 Task: Forward email with the signature Alicia Thompson with the subject Urgent matter from softage.1@softage.net to softage.7@softage.net with the message Can you provide an update on the status of the employee training program?, select first sentence, change the font of the message to Garamond and change the font typography to bold Send the email
Action: Mouse moved to (952, 76)
Screenshot: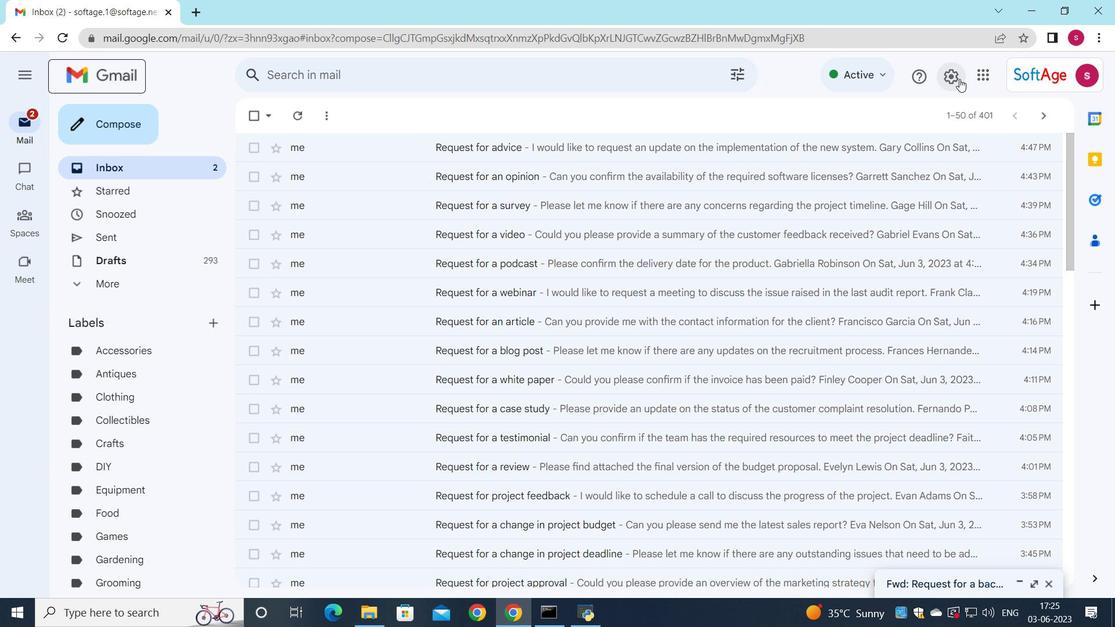 
Action: Mouse pressed left at (952, 76)
Screenshot: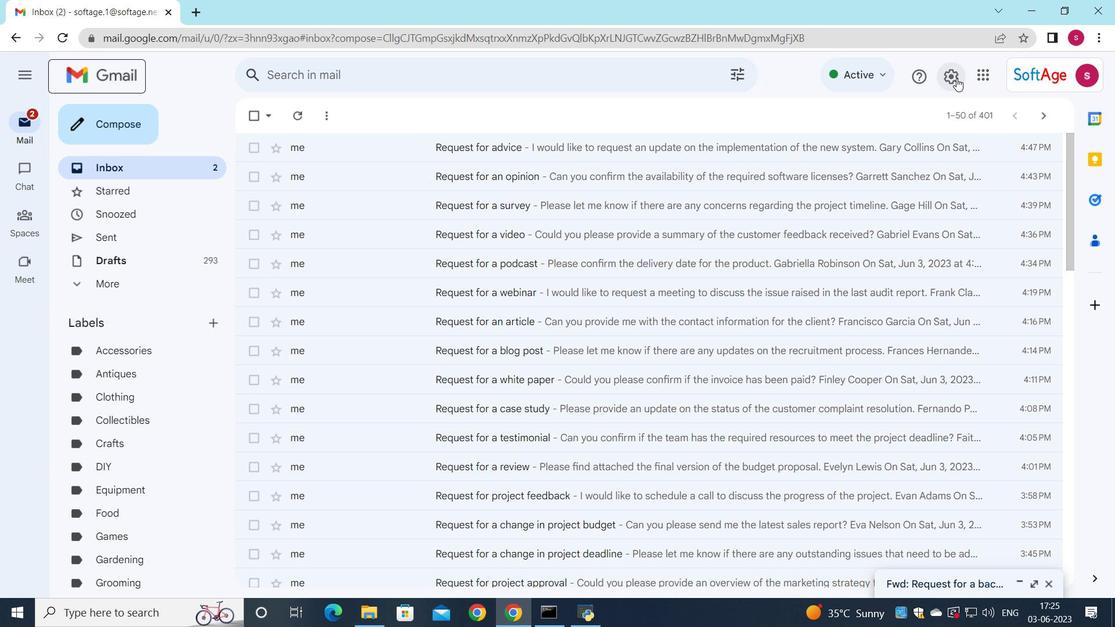 
Action: Mouse moved to (948, 155)
Screenshot: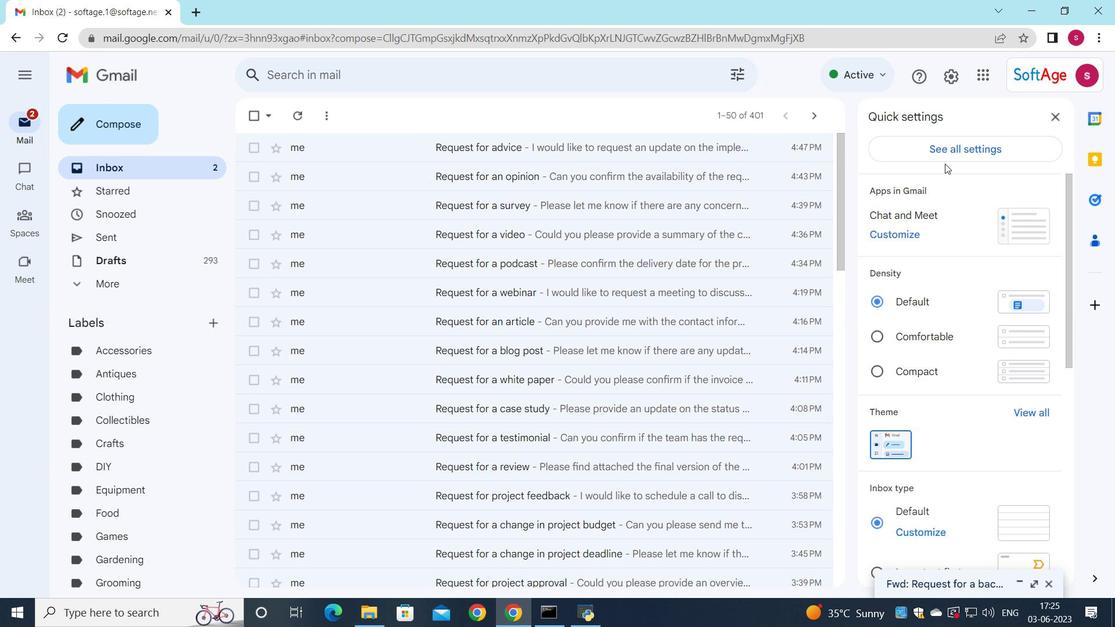 
Action: Mouse pressed left at (948, 155)
Screenshot: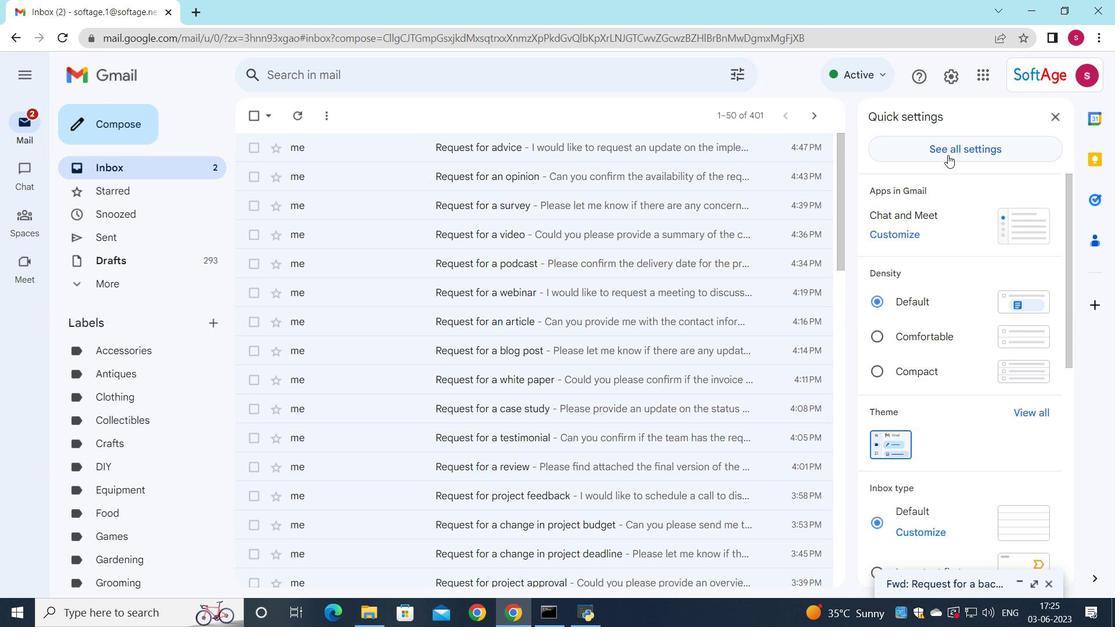 
Action: Mouse moved to (581, 254)
Screenshot: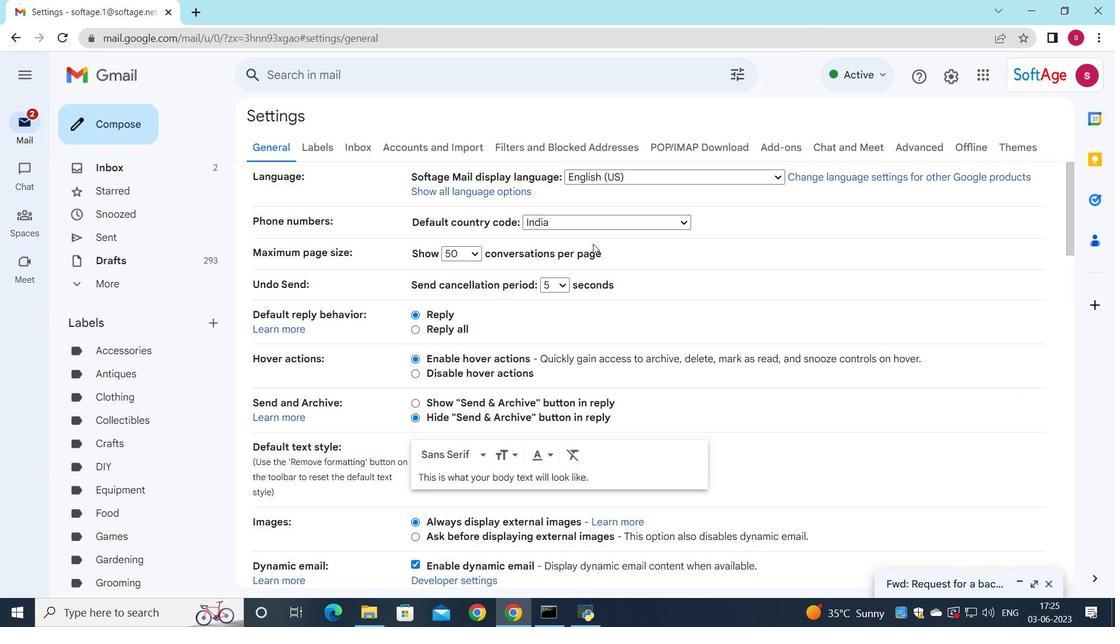 
Action: Mouse scrolled (581, 254) with delta (0, 0)
Screenshot: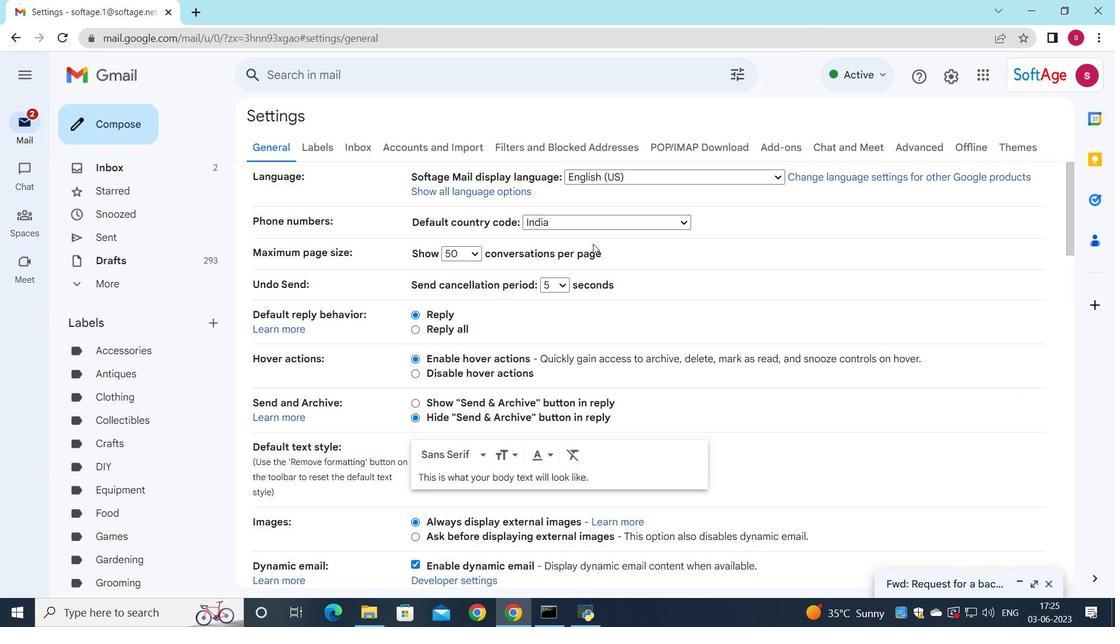 
Action: Mouse moved to (579, 255)
Screenshot: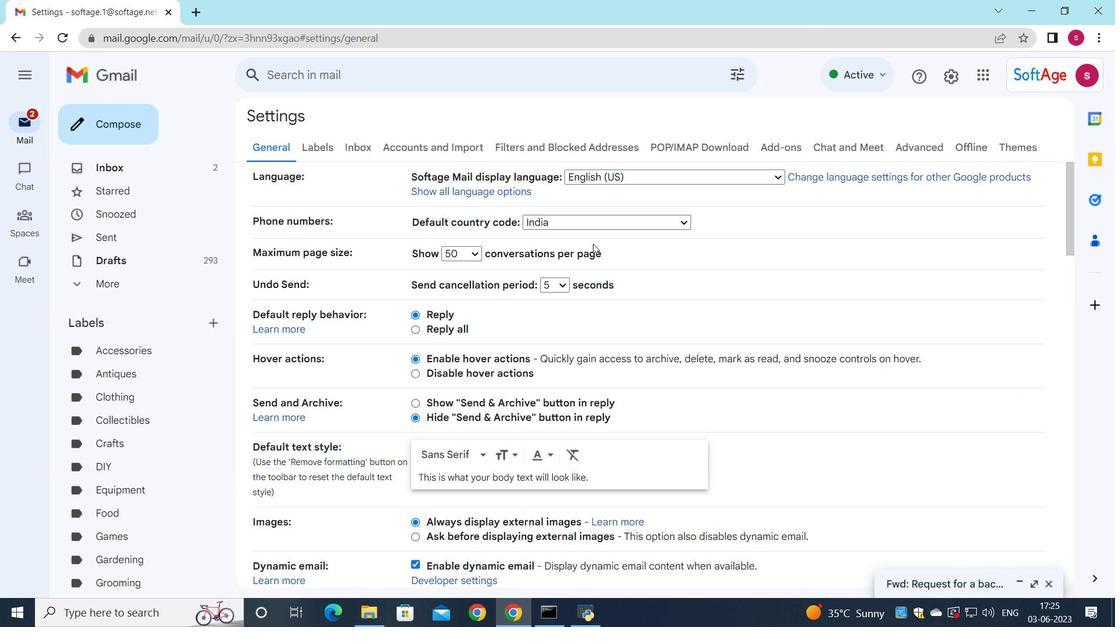 
Action: Mouse scrolled (579, 255) with delta (0, 0)
Screenshot: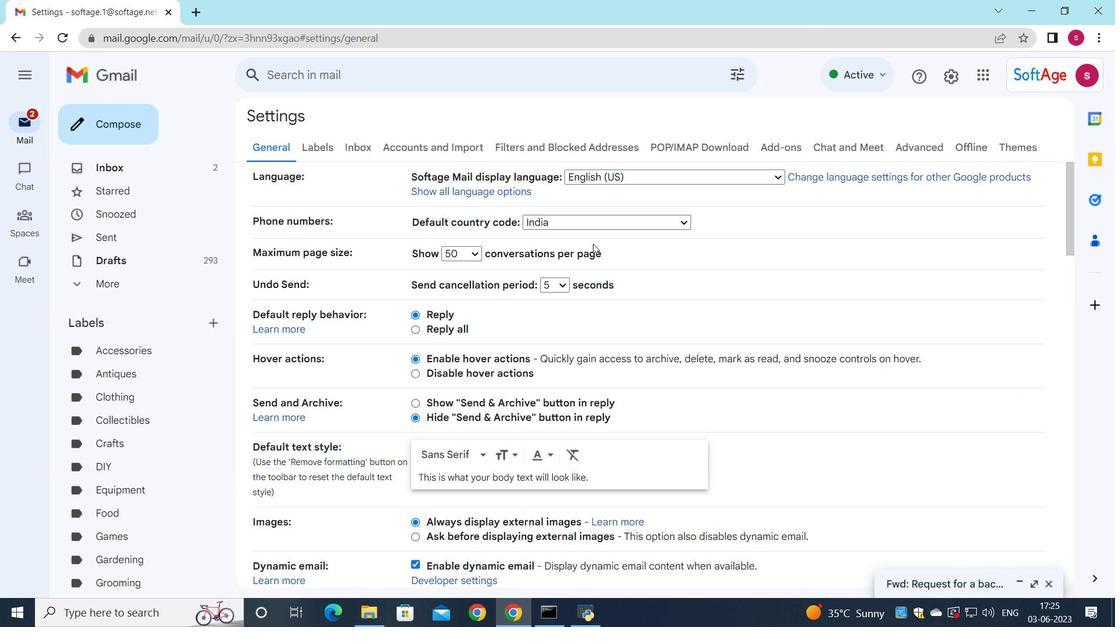 
Action: Mouse moved to (578, 256)
Screenshot: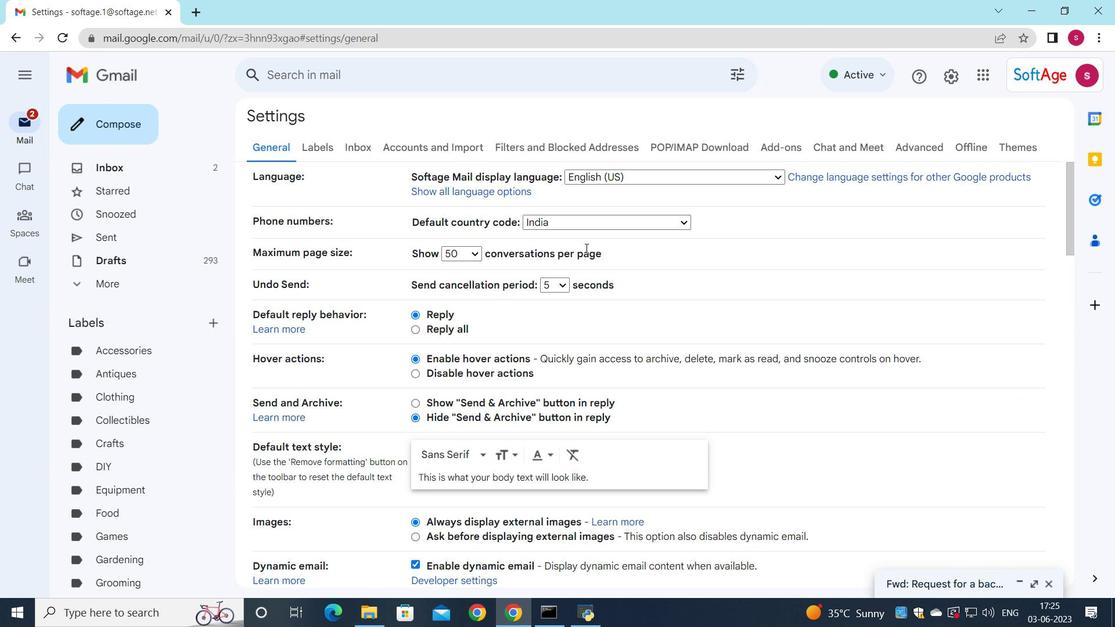 
Action: Mouse scrolled (578, 255) with delta (0, 0)
Screenshot: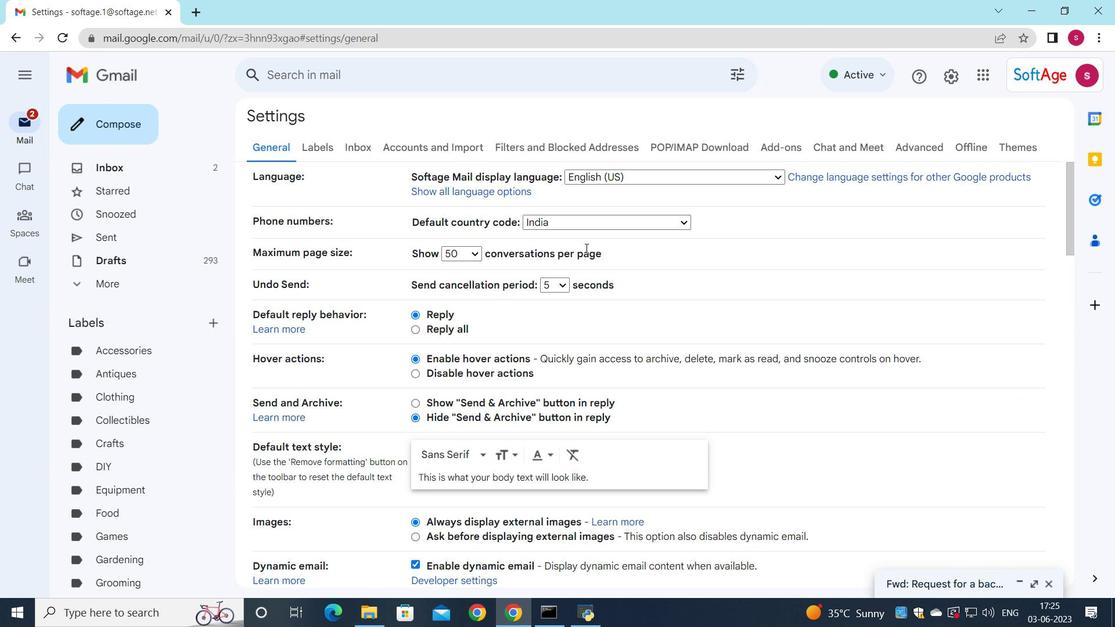 
Action: Mouse moved to (459, 238)
Screenshot: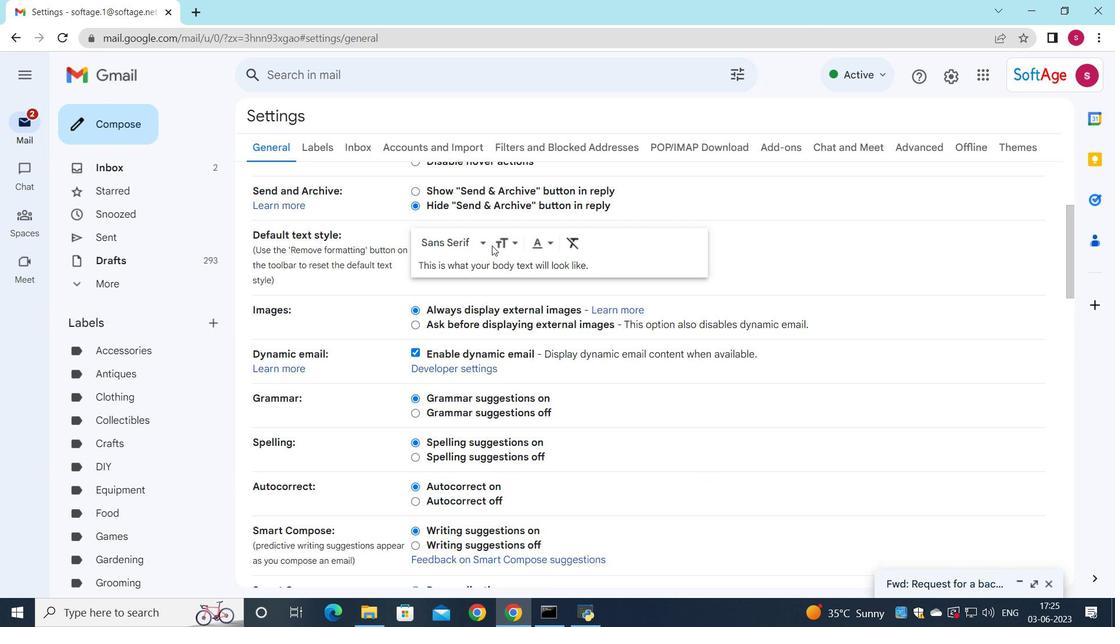 
Action: Mouse scrolled (459, 238) with delta (0, 0)
Screenshot: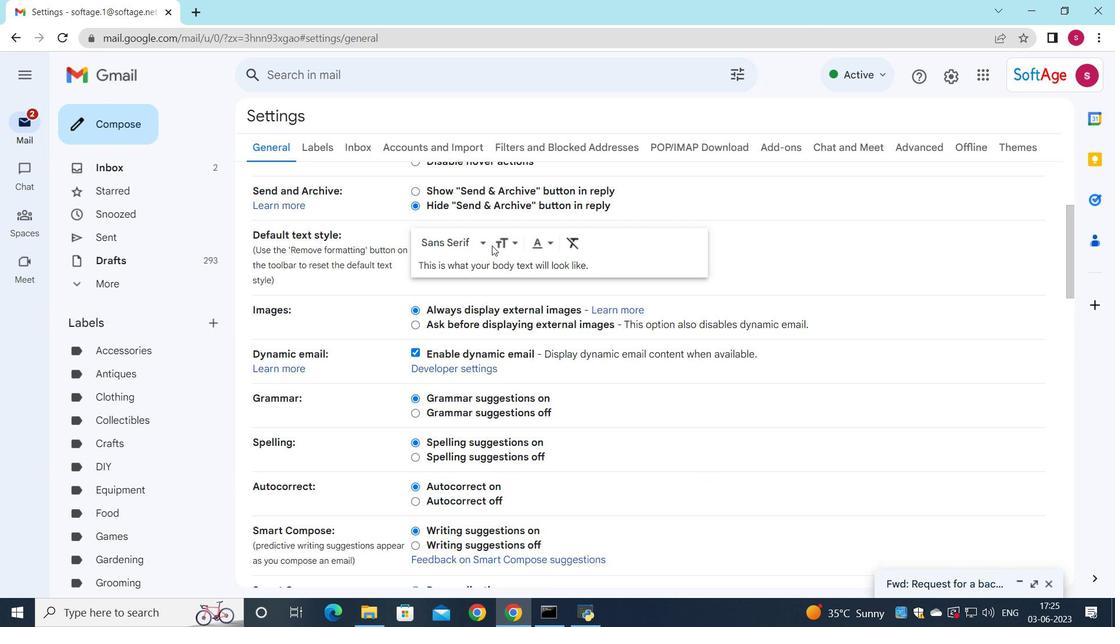 
Action: Mouse scrolled (459, 238) with delta (0, 0)
Screenshot: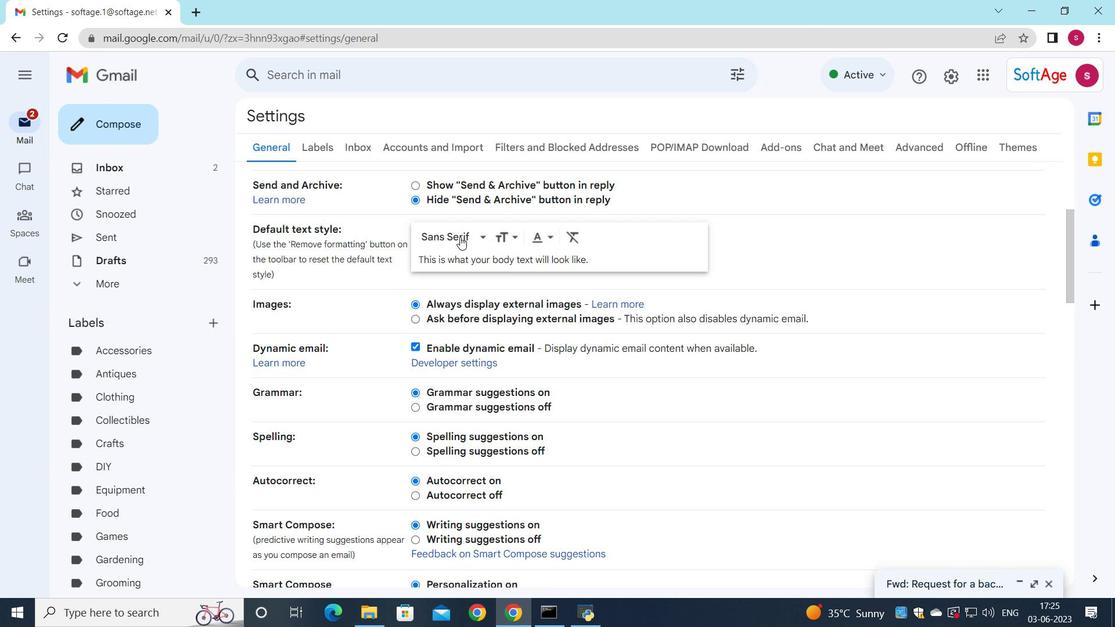 
Action: Mouse scrolled (459, 238) with delta (0, 0)
Screenshot: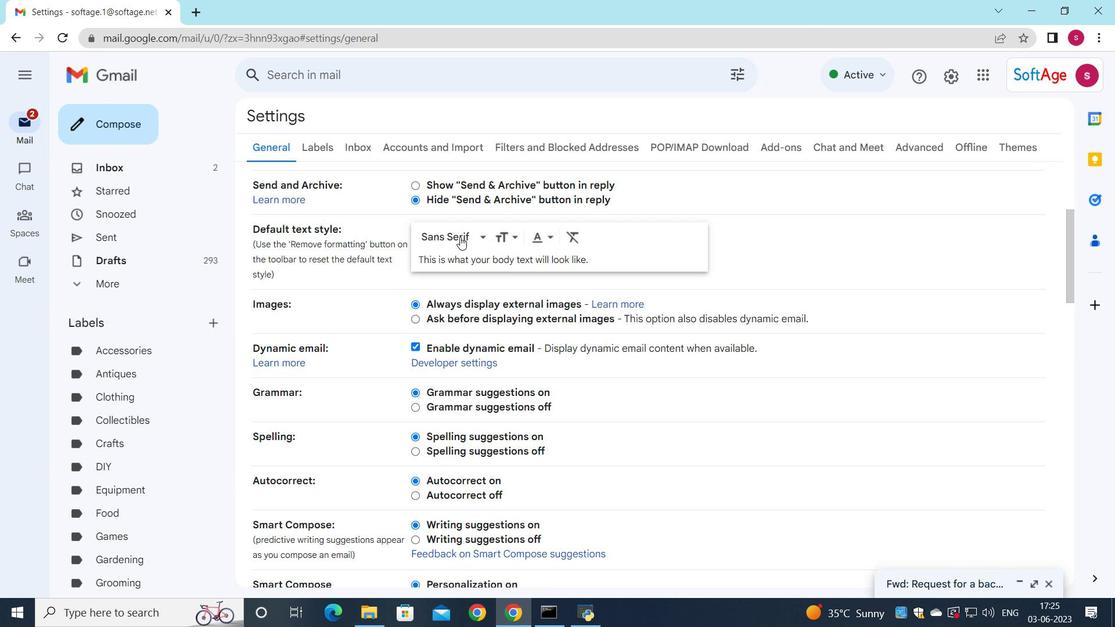 
Action: Mouse moved to (462, 242)
Screenshot: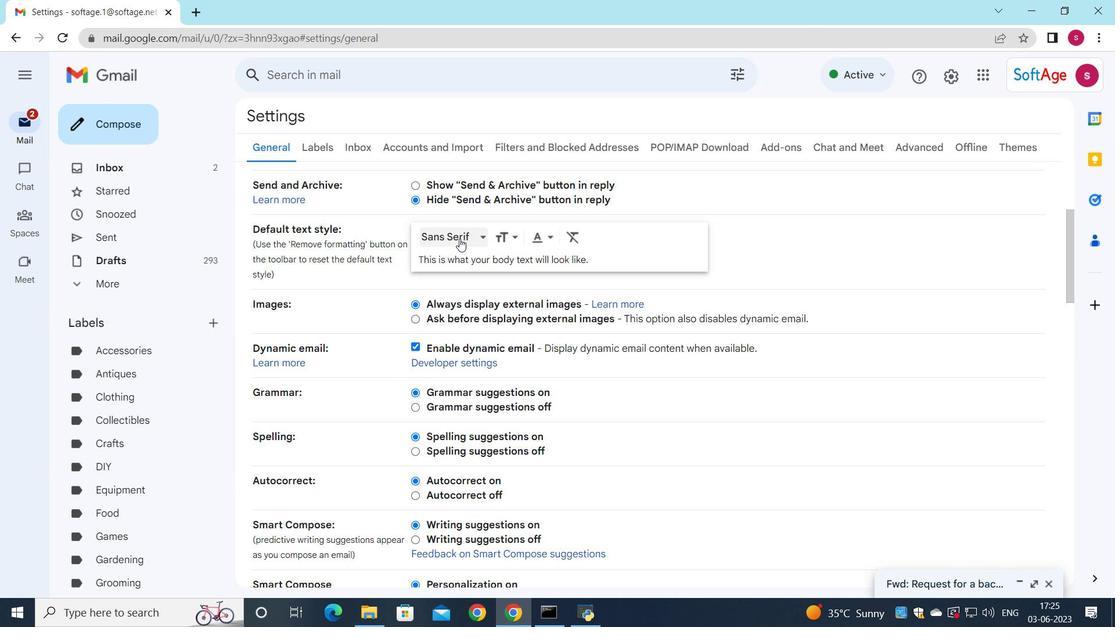 
Action: Mouse scrolled (462, 241) with delta (0, 0)
Screenshot: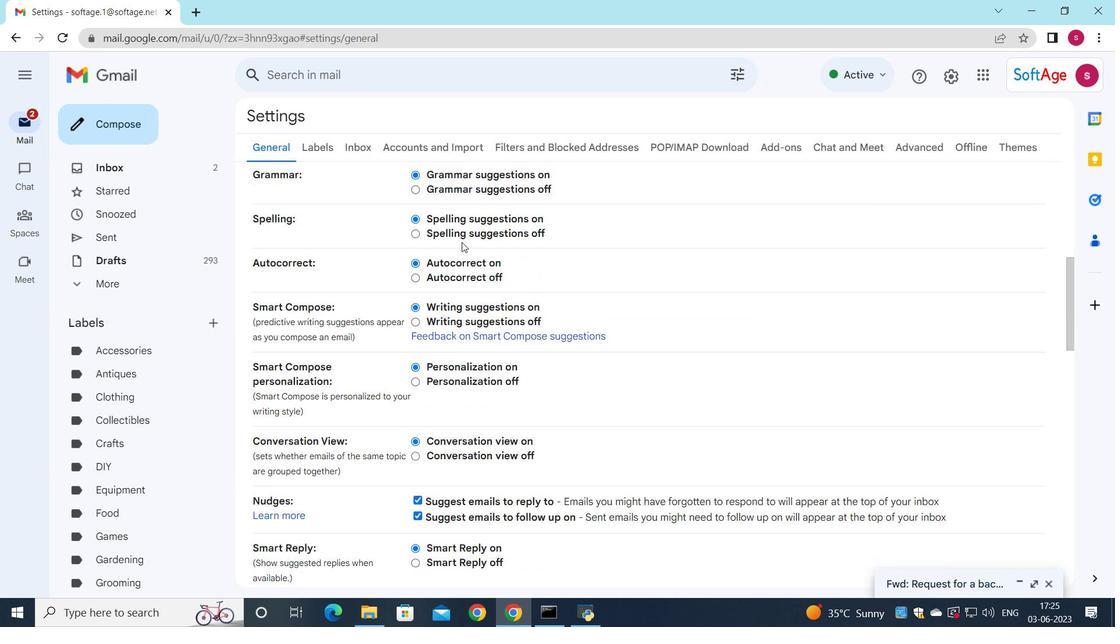 
Action: Mouse scrolled (462, 241) with delta (0, 0)
Screenshot: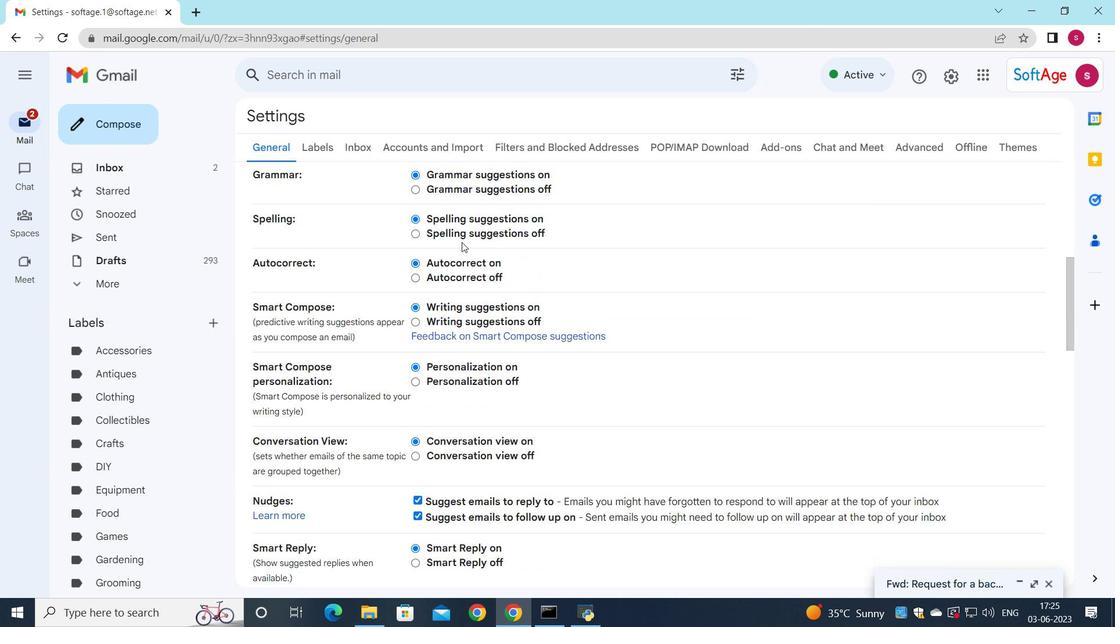 
Action: Mouse scrolled (462, 241) with delta (0, 0)
Screenshot: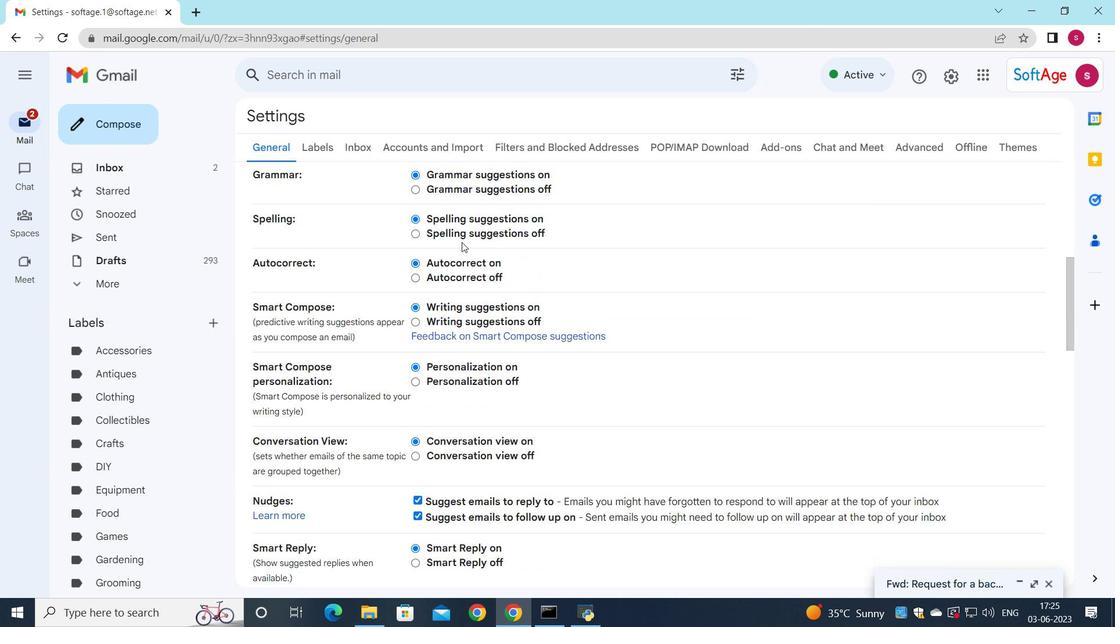 
Action: Mouse moved to (462, 242)
Screenshot: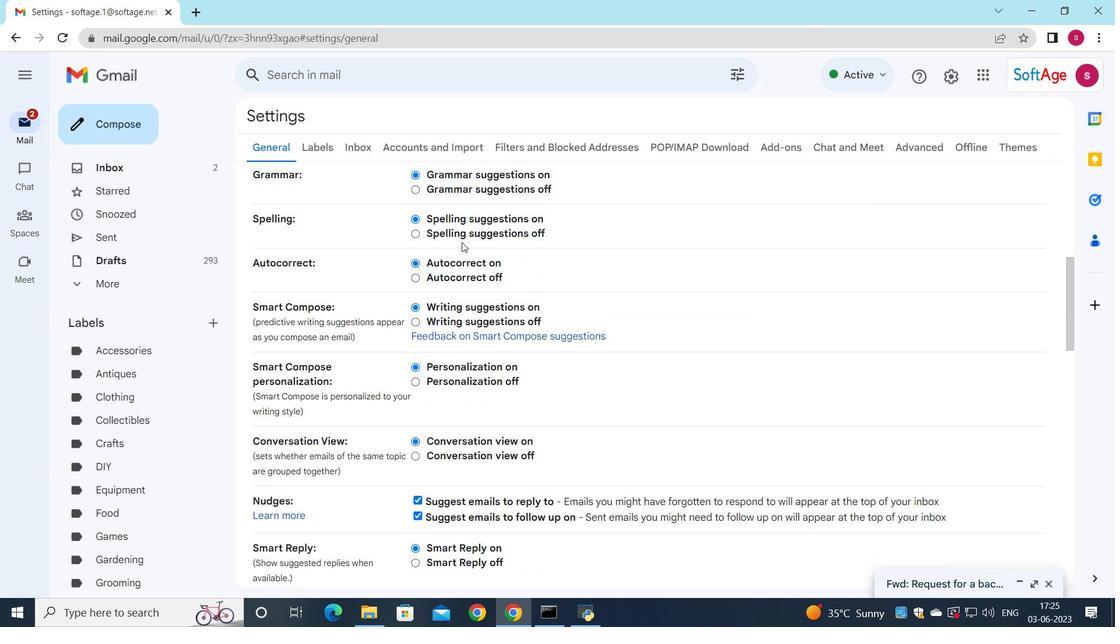 
Action: Mouse scrolled (462, 241) with delta (0, 0)
Screenshot: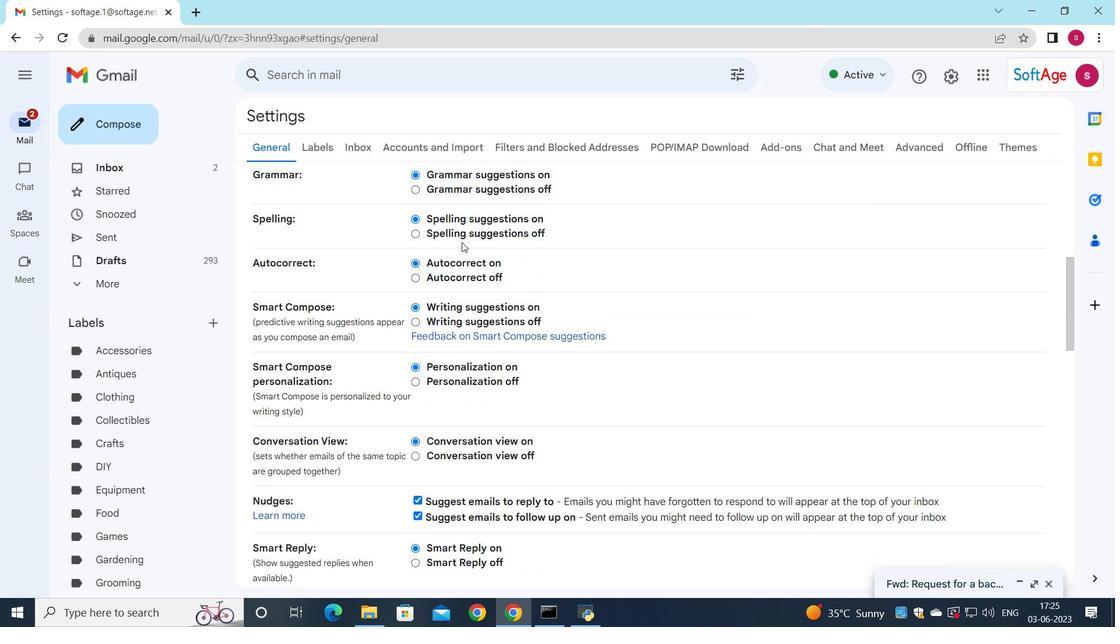 
Action: Mouse moved to (478, 259)
Screenshot: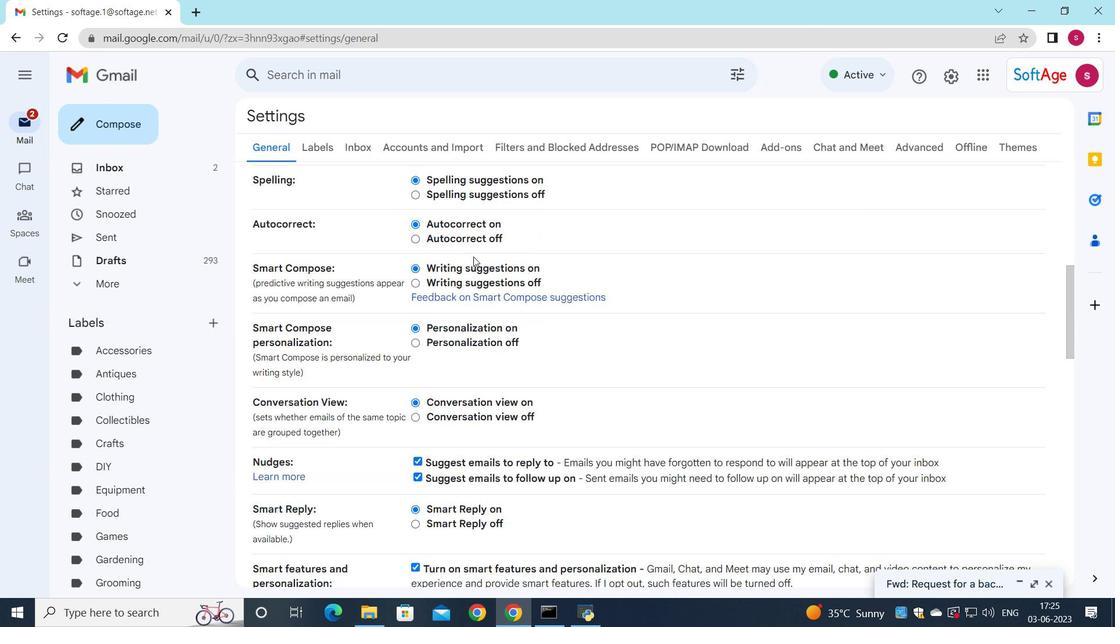 
Action: Mouse scrolled (478, 258) with delta (0, 0)
Screenshot: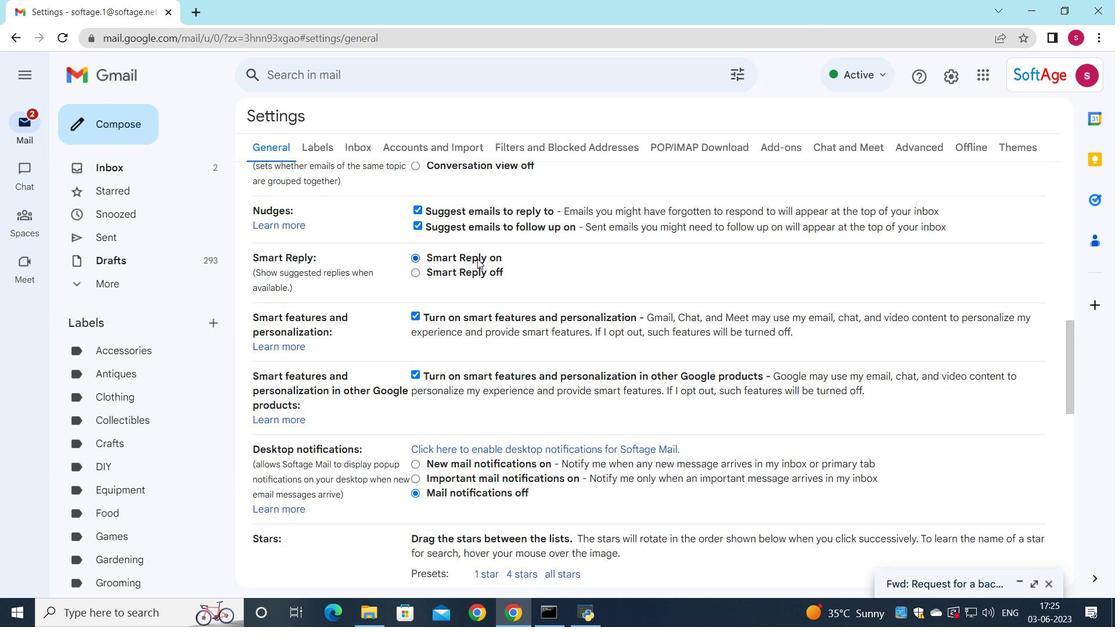 
Action: Mouse scrolled (478, 258) with delta (0, 0)
Screenshot: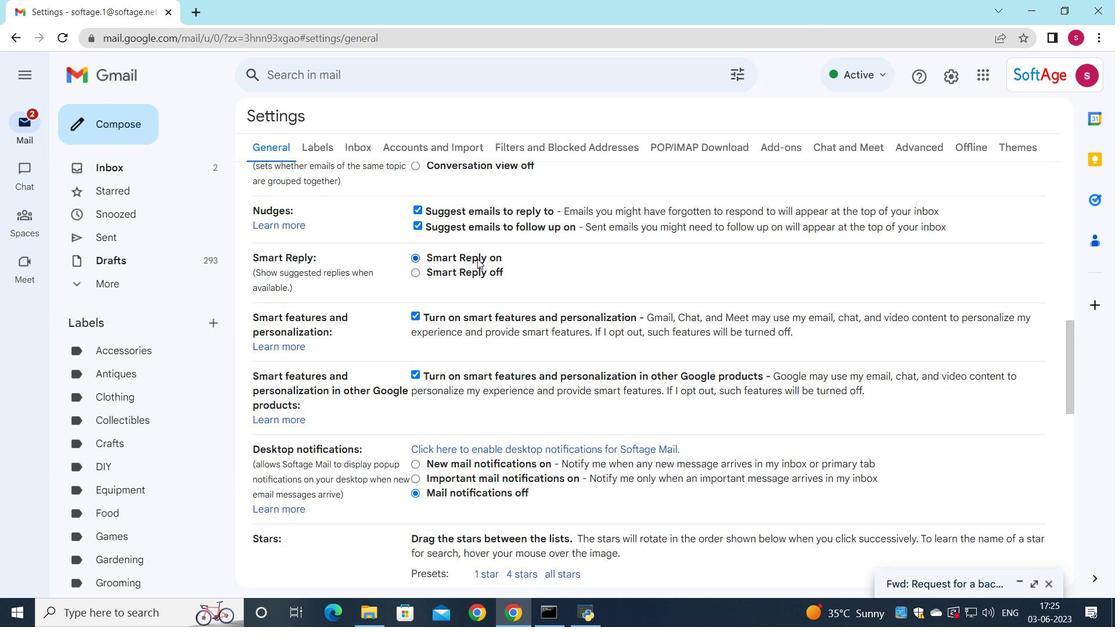 
Action: Mouse moved to (479, 259)
Screenshot: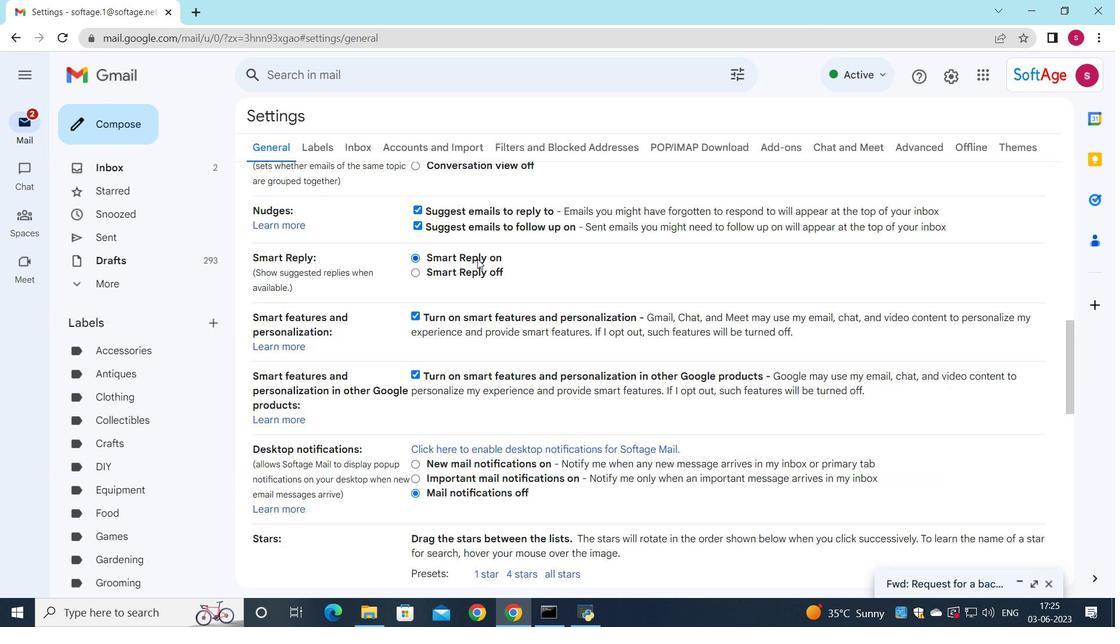 
Action: Mouse scrolled (479, 258) with delta (0, 0)
Screenshot: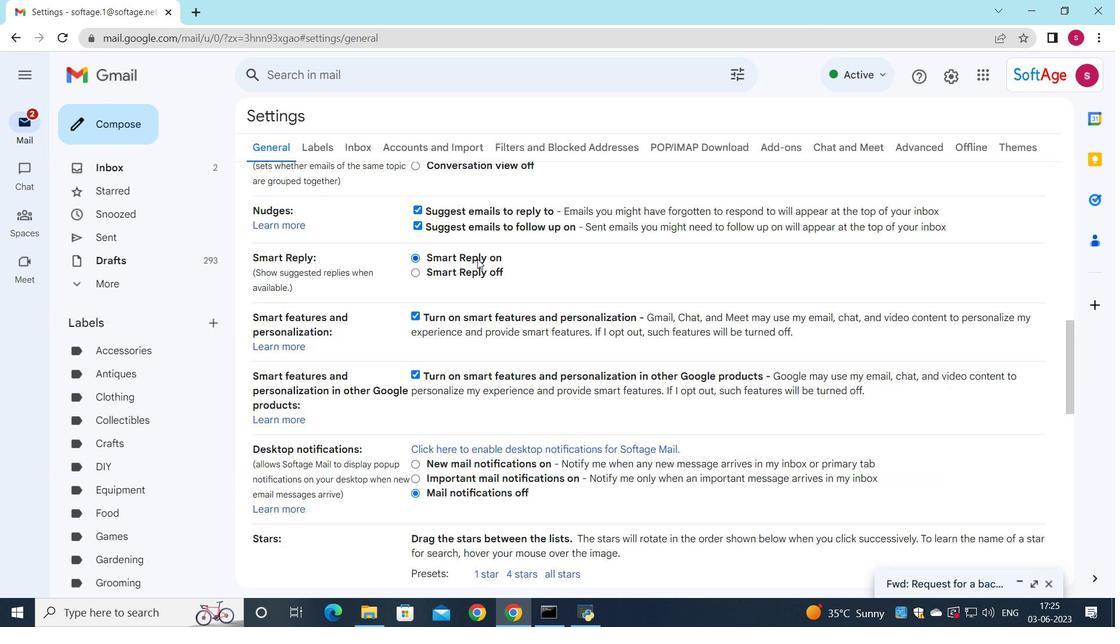 
Action: Mouse moved to (482, 261)
Screenshot: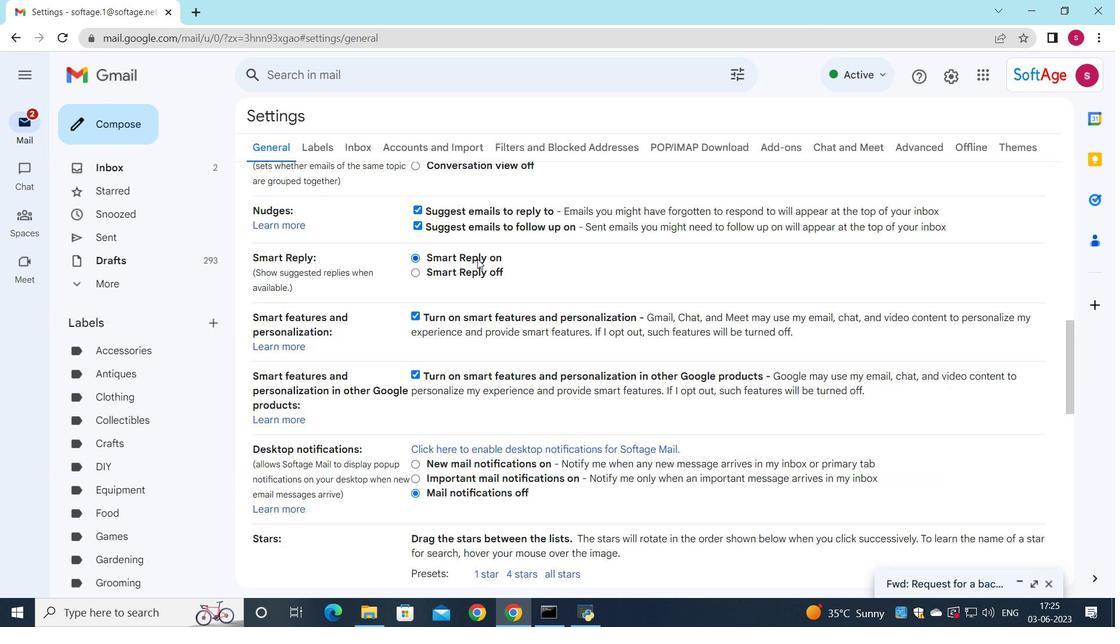 
Action: Mouse scrolled (482, 260) with delta (0, 0)
Screenshot: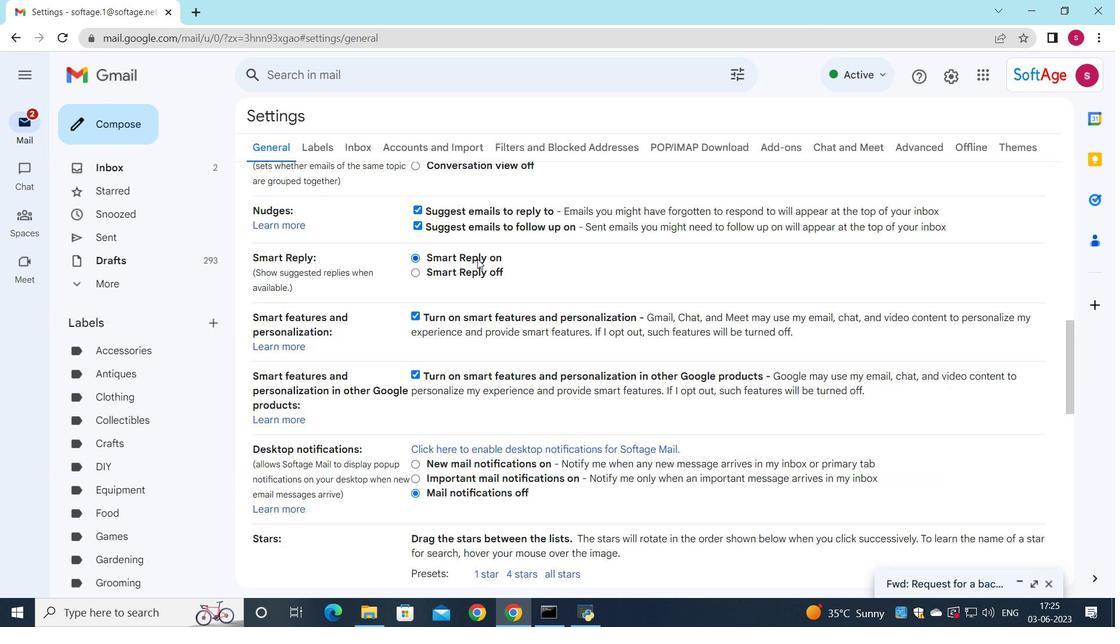 
Action: Mouse moved to (484, 262)
Screenshot: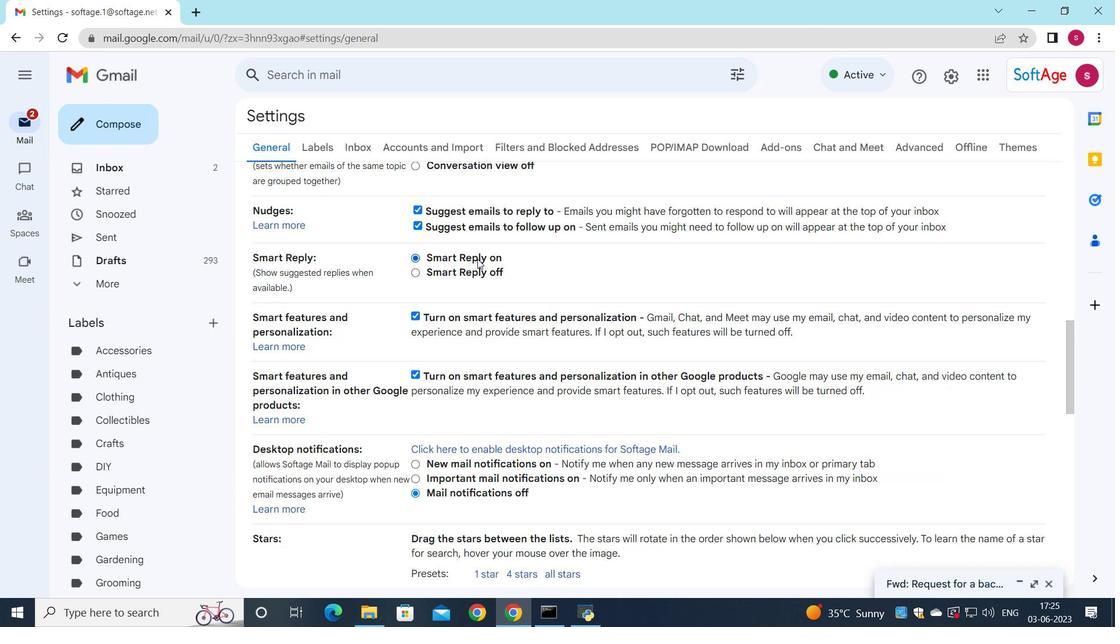 
Action: Mouse scrolled (484, 262) with delta (0, 0)
Screenshot: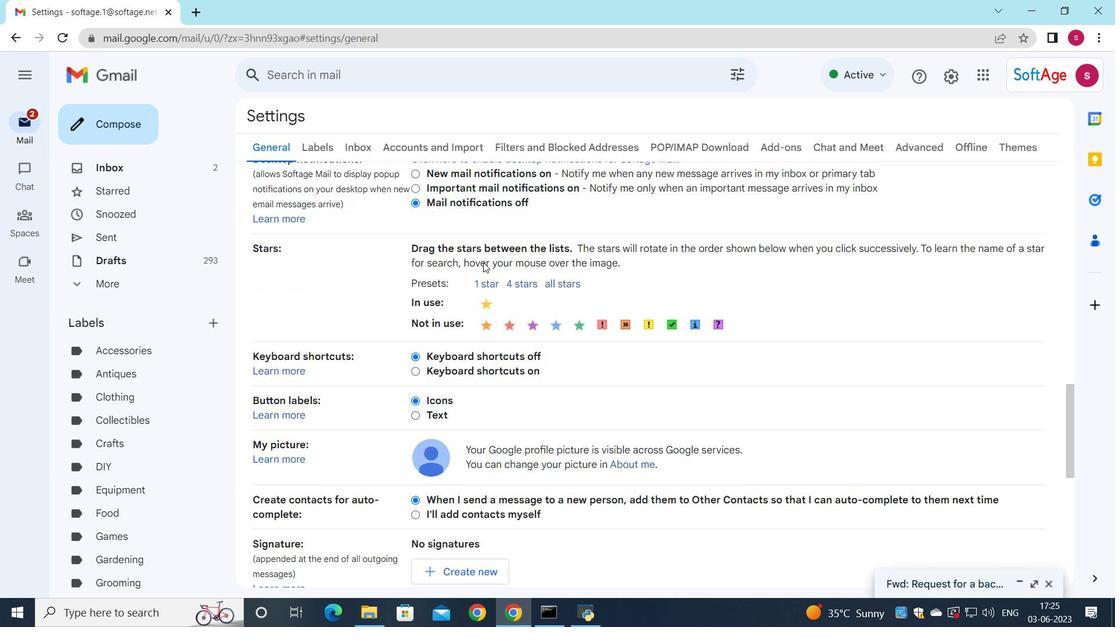 
Action: Mouse scrolled (484, 262) with delta (0, 0)
Screenshot: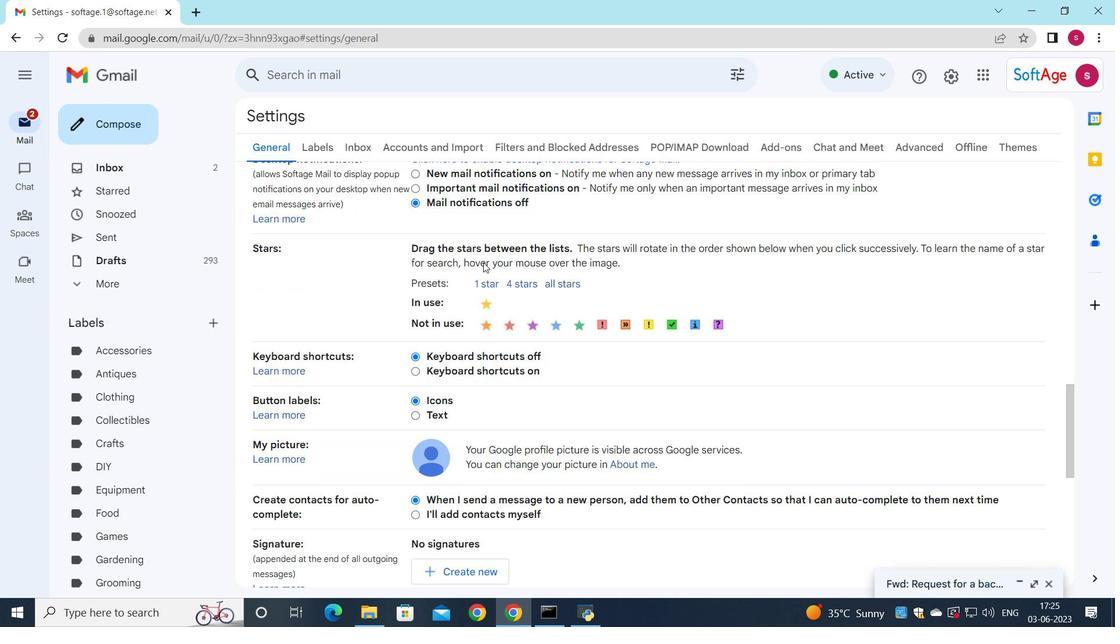 
Action: Mouse scrolled (484, 262) with delta (0, 0)
Screenshot: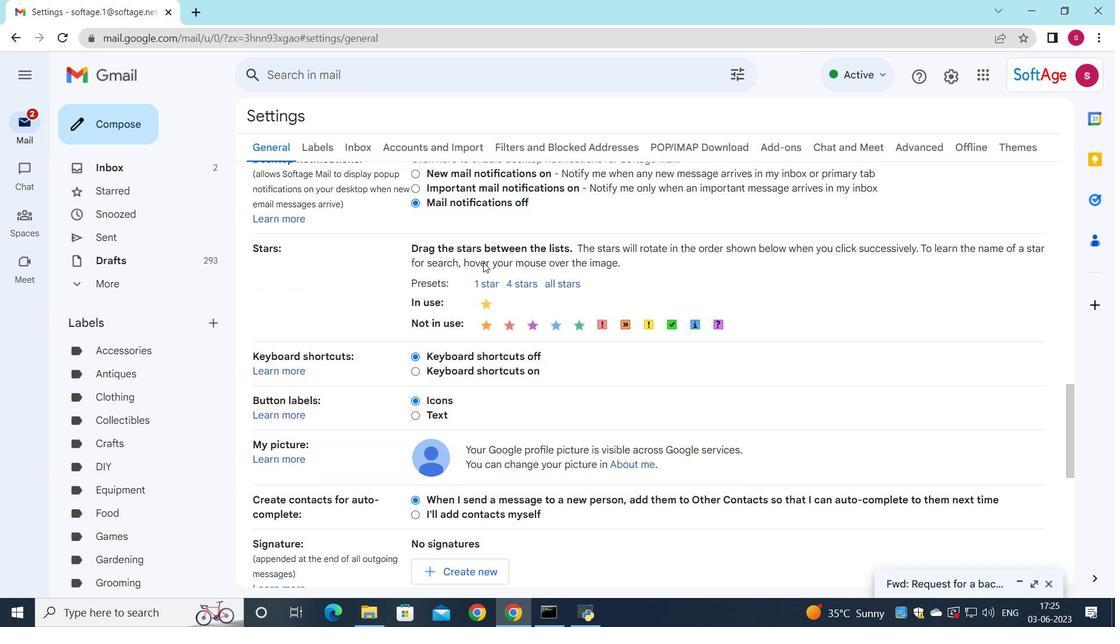 
Action: Mouse moved to (471, 347)
Screenshot: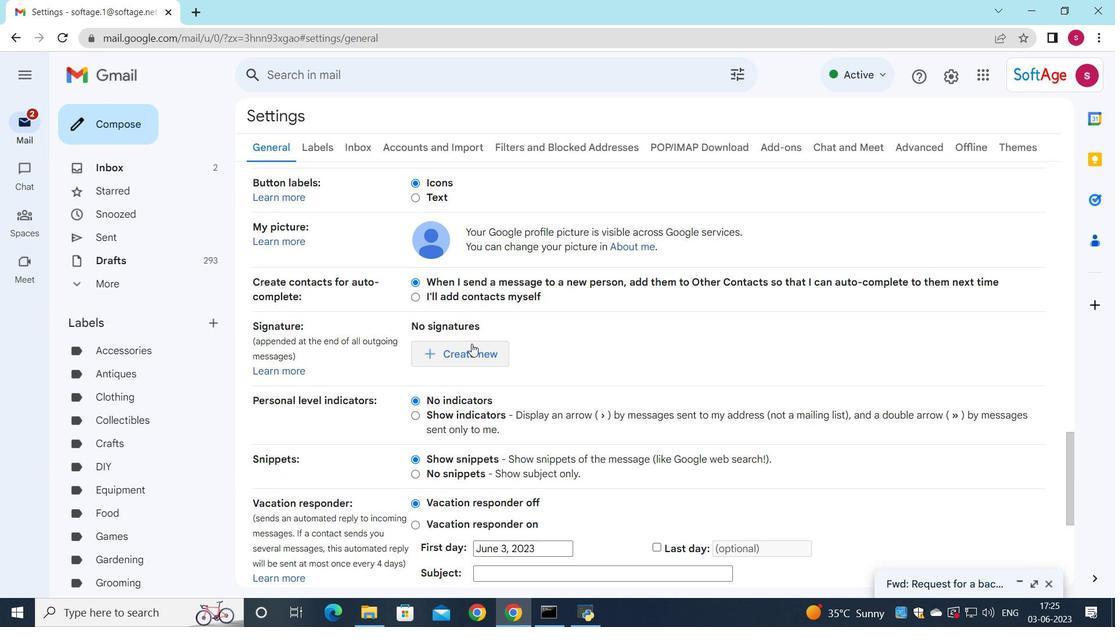 
Action: Mouse pressed left at (471, 347)
Screenshot: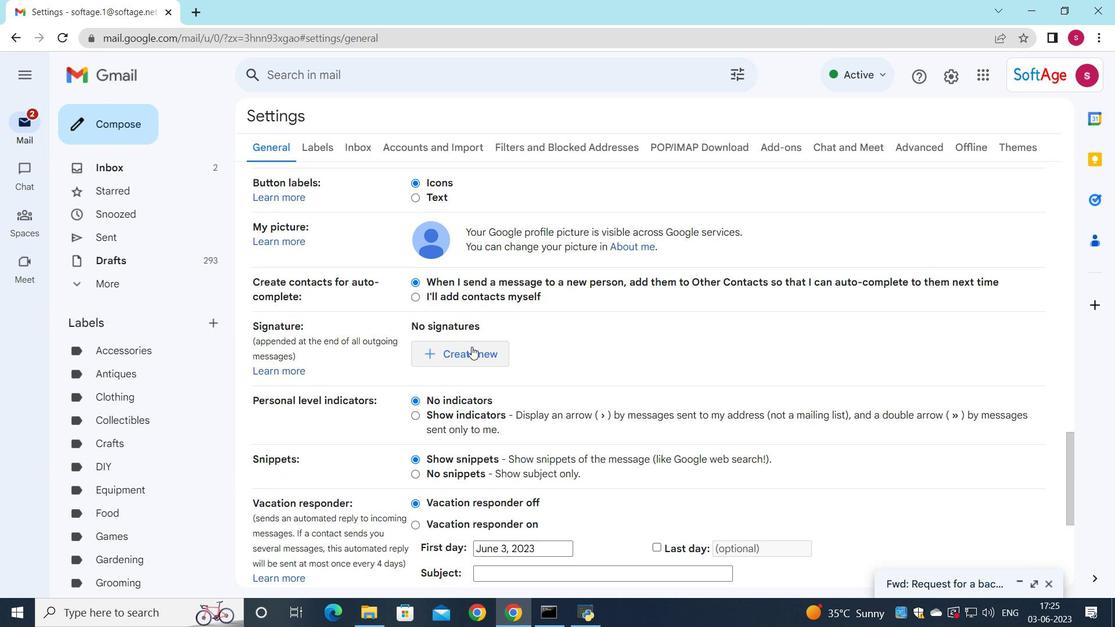 
Action: Mouse moved to (573, 295)
Screenshot: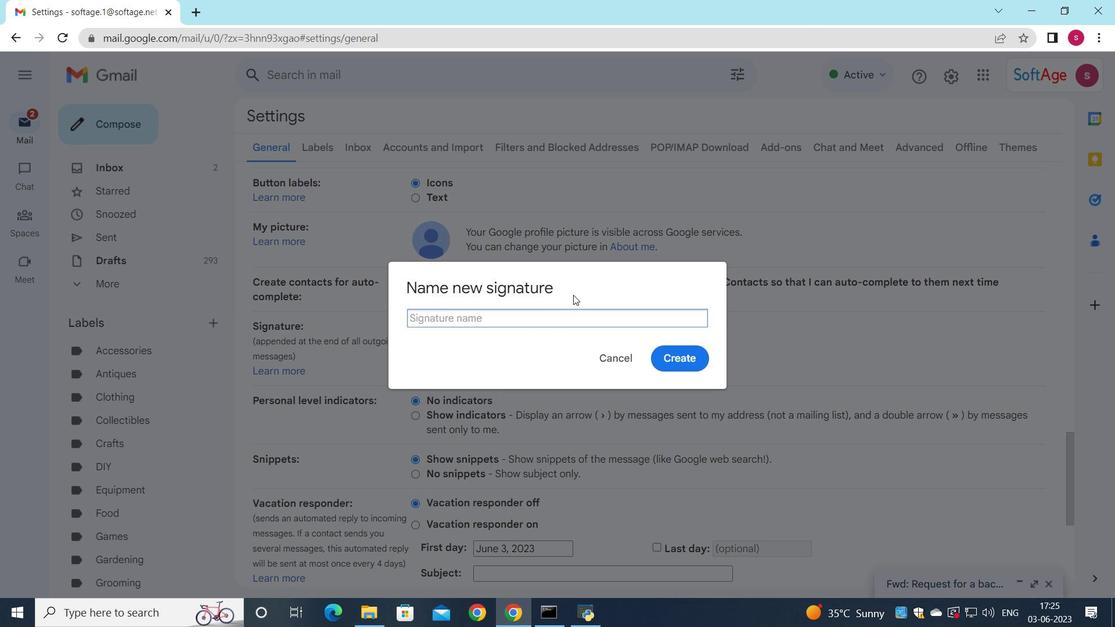 
Action: Key pressed <Key.shift>Alicia<Key.space><Key.shift>Thompson
Screenshot: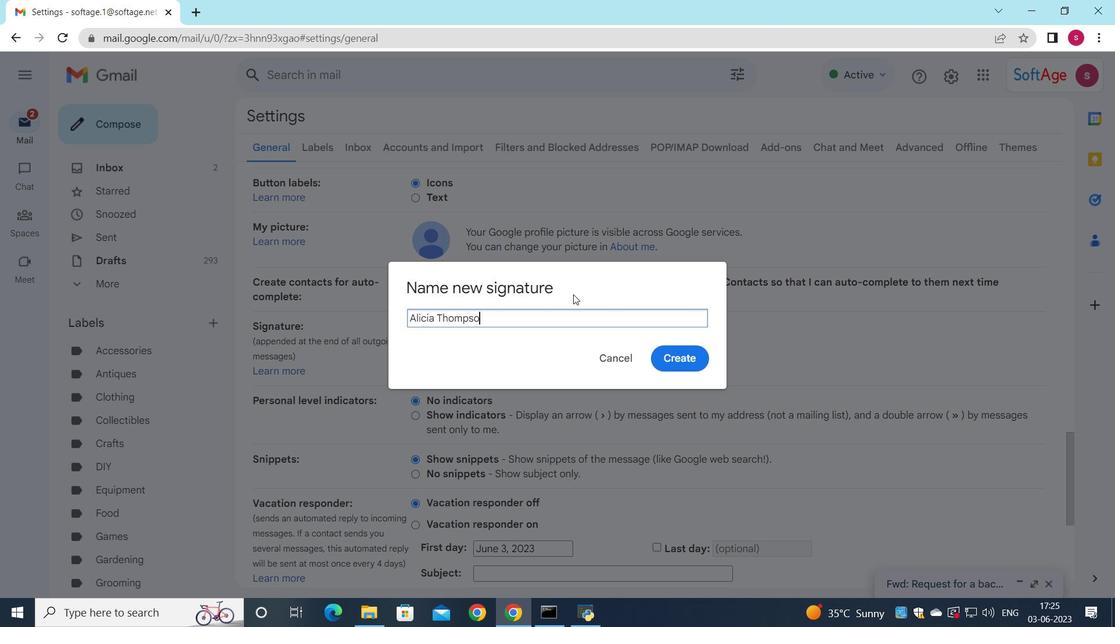 
Action: Mouse moved to (670, 357)
Screenshot: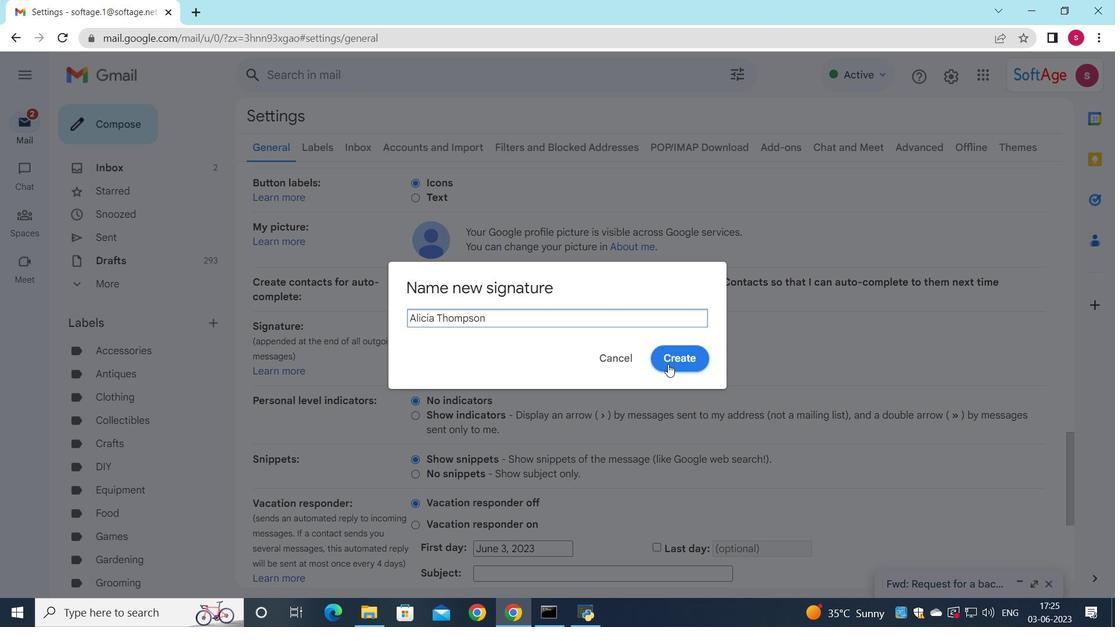 
Action: Mouse pressed left at (670, 357)
Screenshot: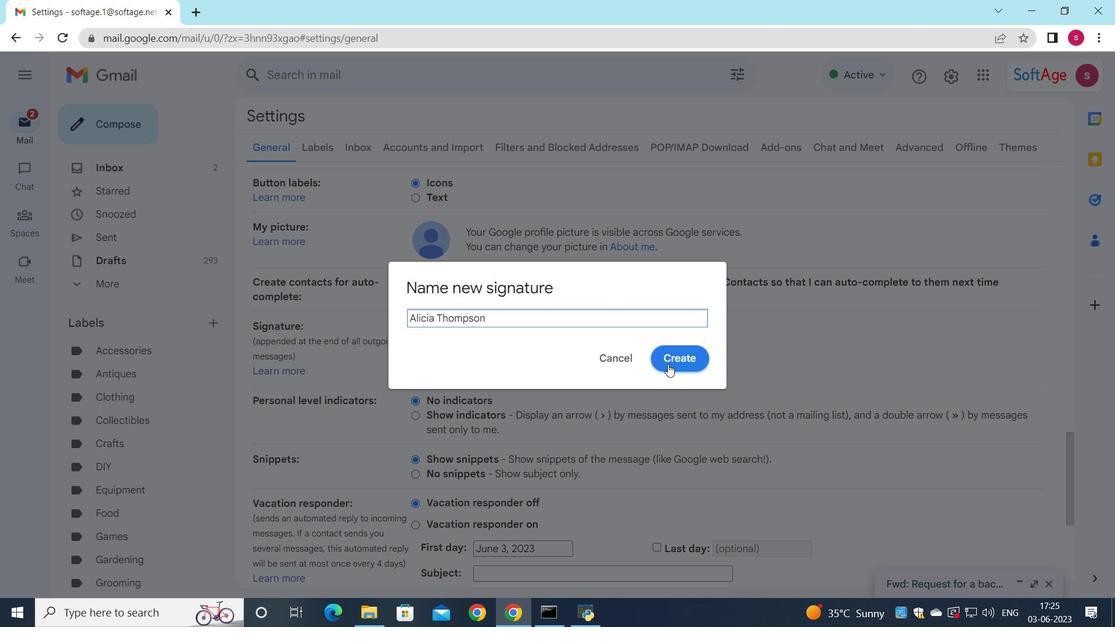 
Action: Mouse moved to (650, 351)
Screenshot: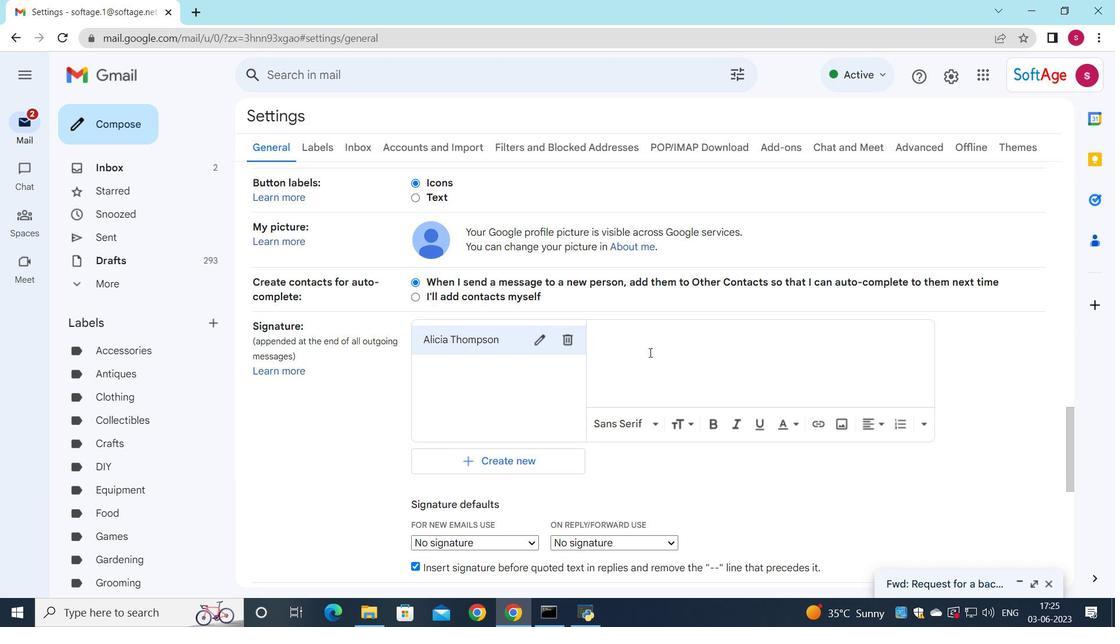 
Action: Mouse pressed left at (650, 351)
Screenshot: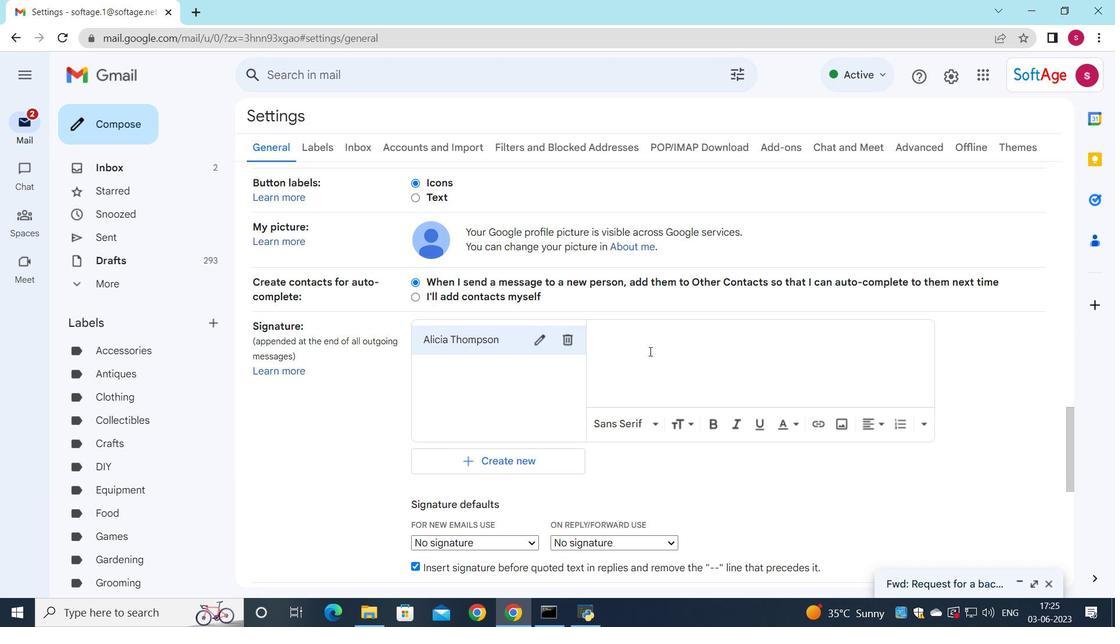 
Action: Key pressed <Key.shift>Alicia<Key.space><Key.shift>Thompson
Screenshot: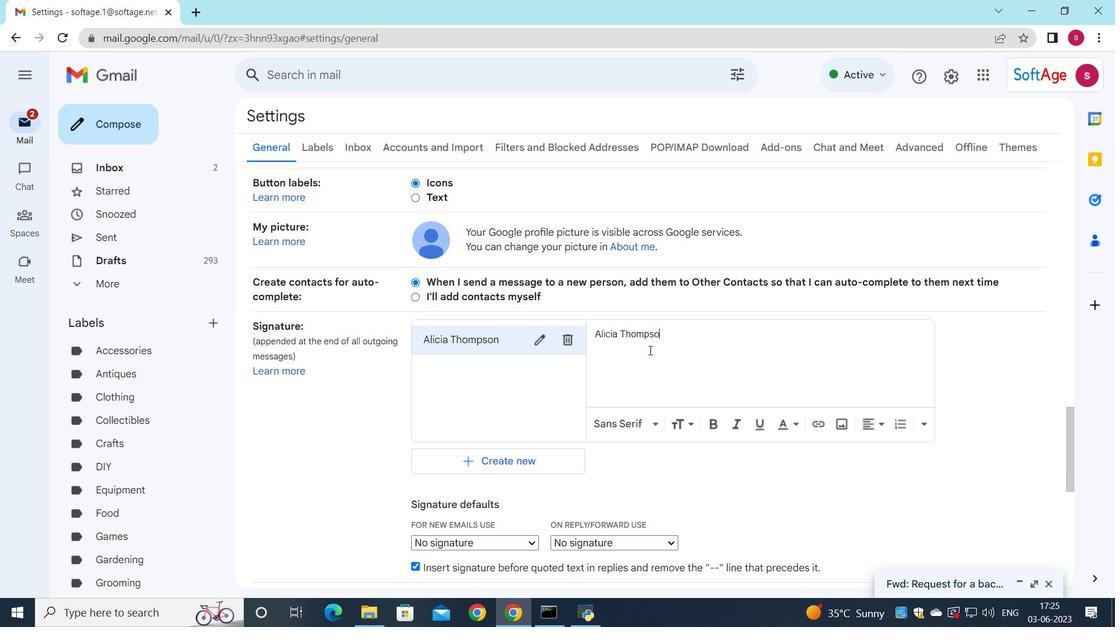 
Action: Mouse moved to (584, 360)
Screenshot: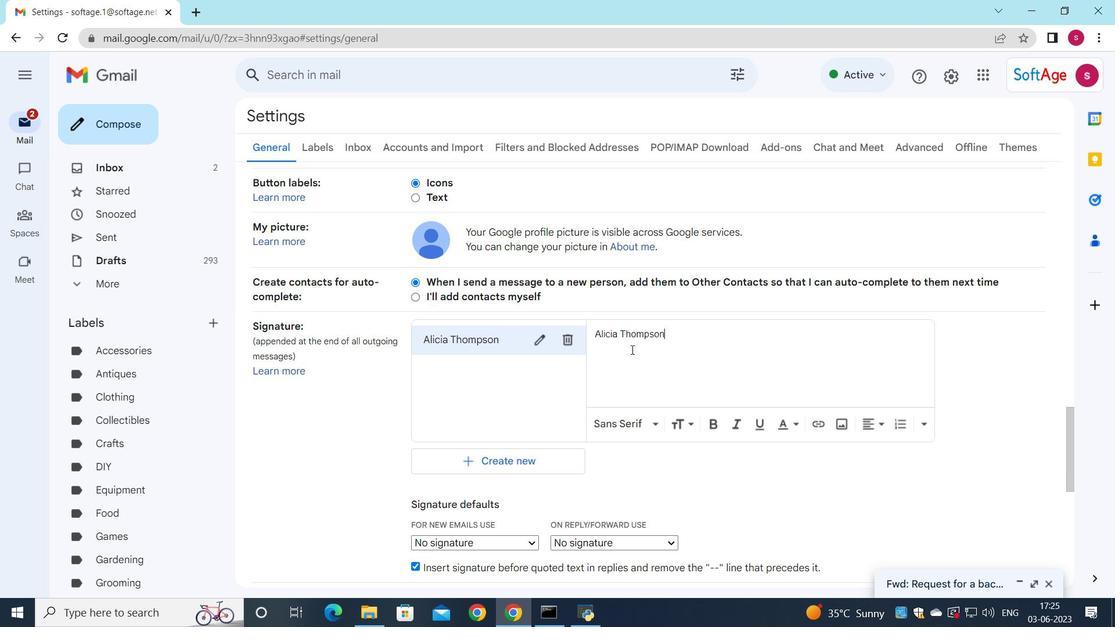 
Action: Mouse scrolled (586, 359) with delta (0, 0)
Screenshot: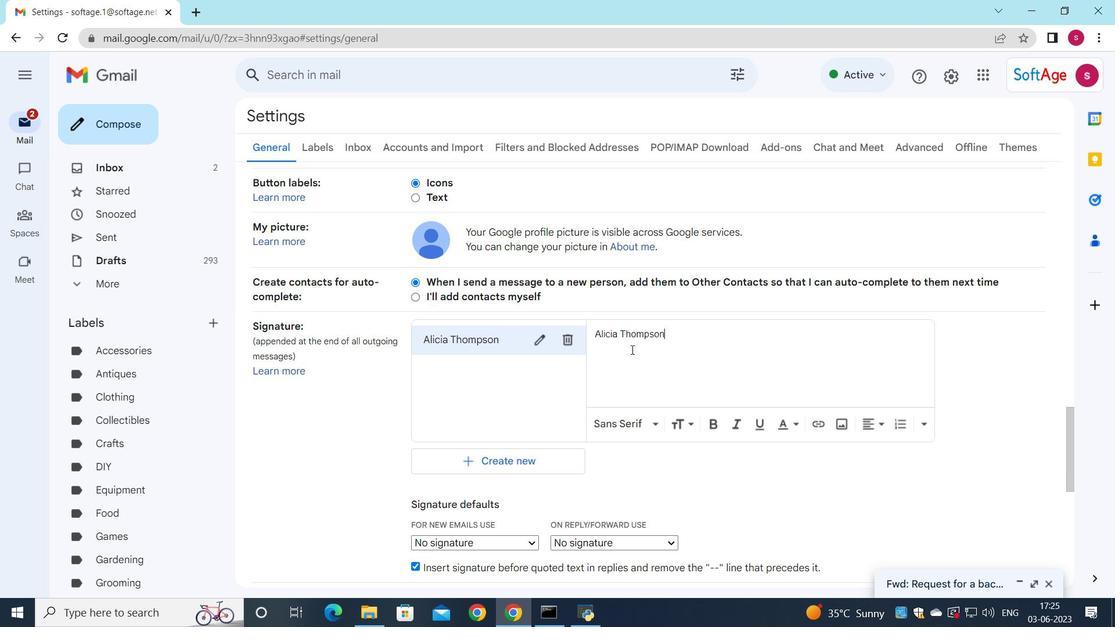 
Action: Mouse moved to (582, 360)
Screenshot: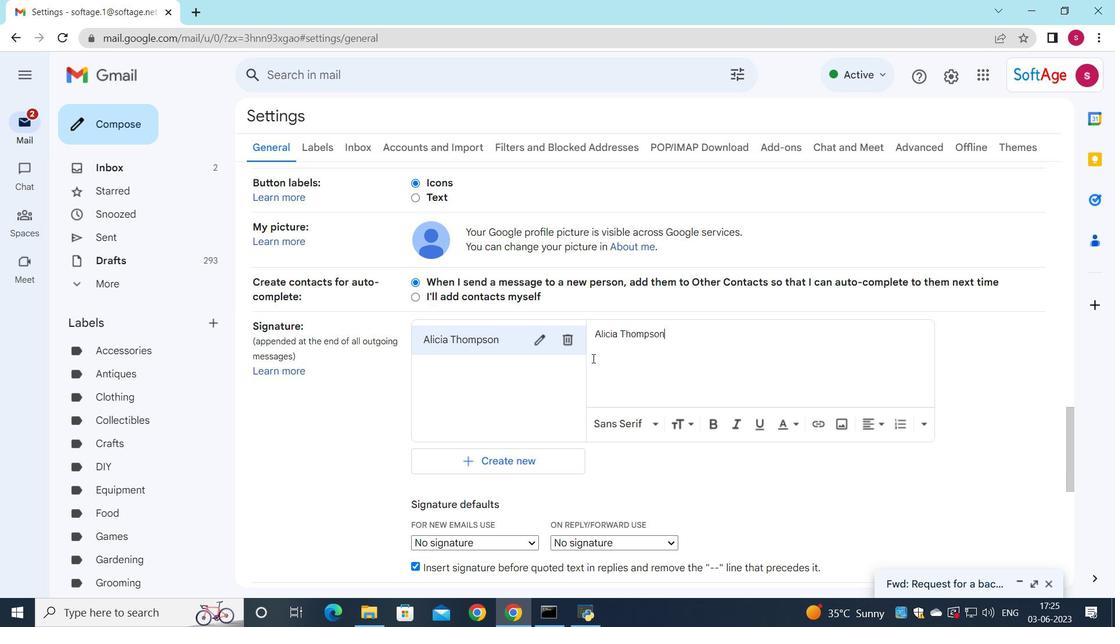 
Action: Mouse scrolled (582, 360) with delta (0, 0)
Screenshot: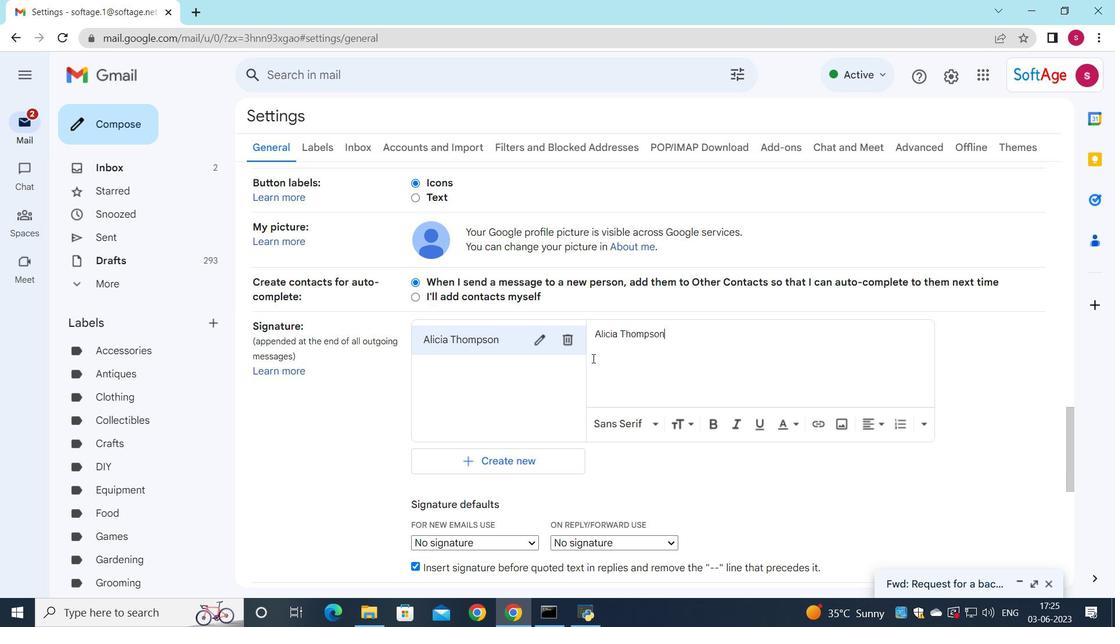 
Action: Mouse moved to (516, 392)
Screenshot: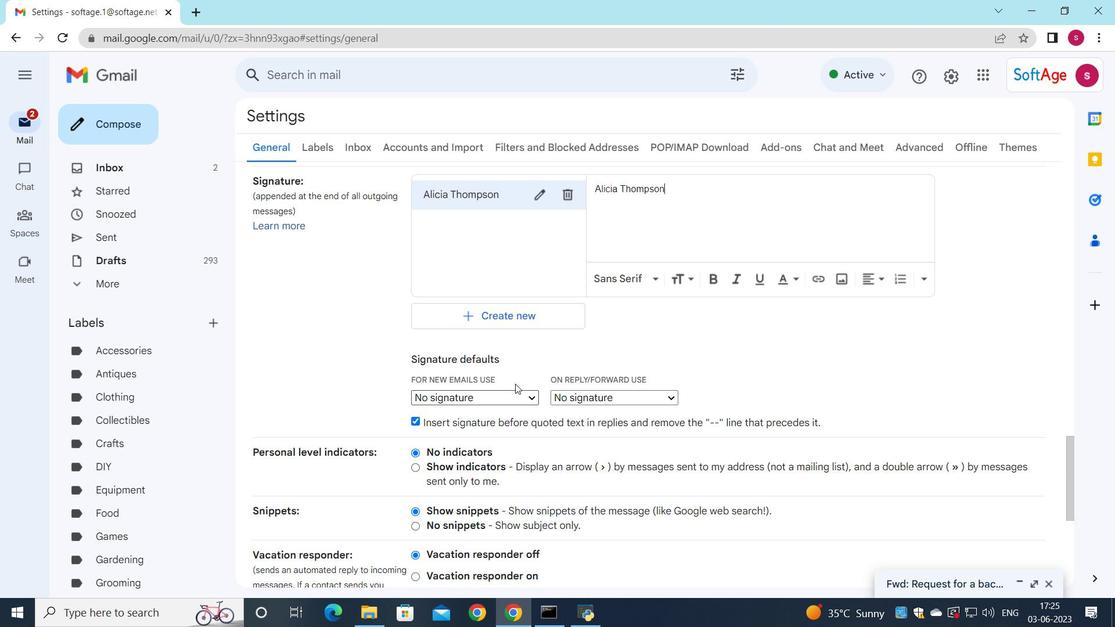
Action: Mouse pressed left at (516, 392)
Screenshot: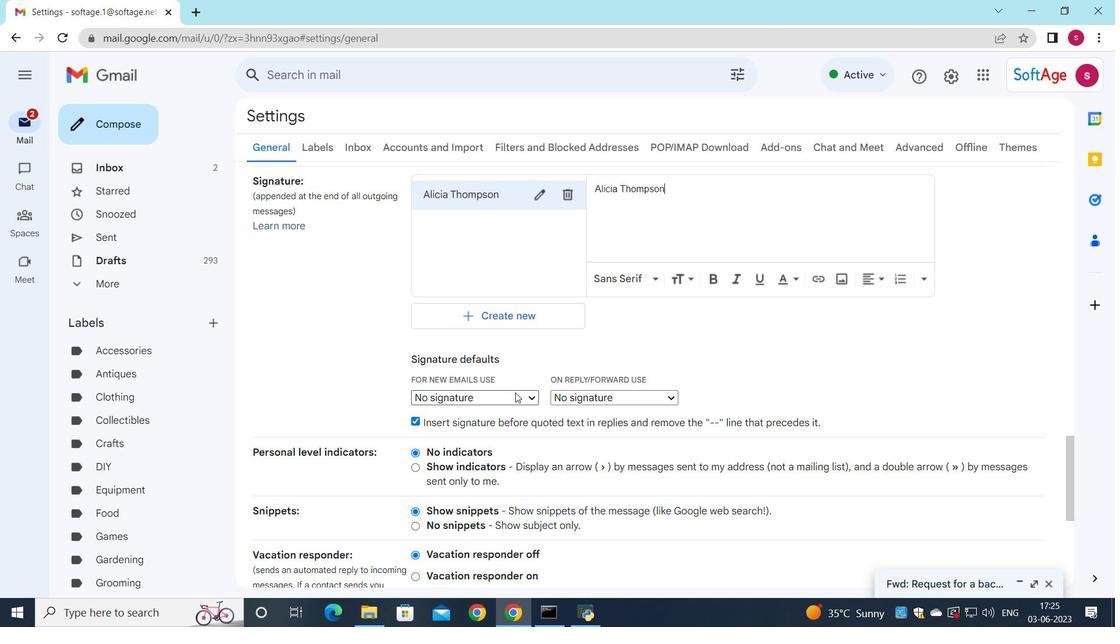 
Action: Mouse moved to (509, 425)
Screenshot: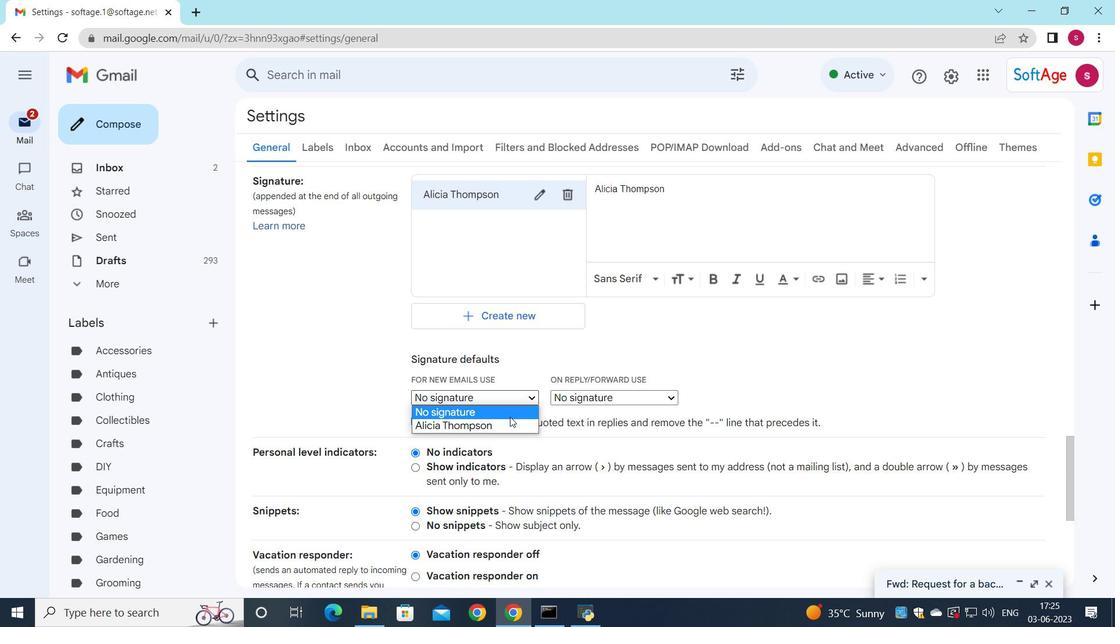 
Action: Mouse pressed left at (509, 425)
Screenshot: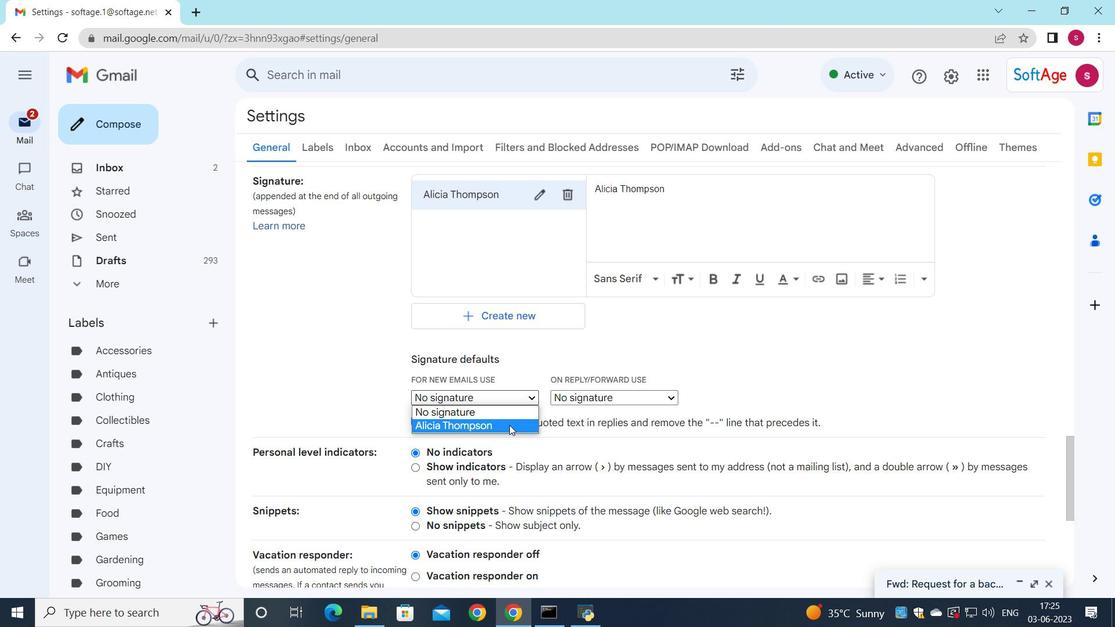
Action: Mouse moved to (576, 395)
Screenshot: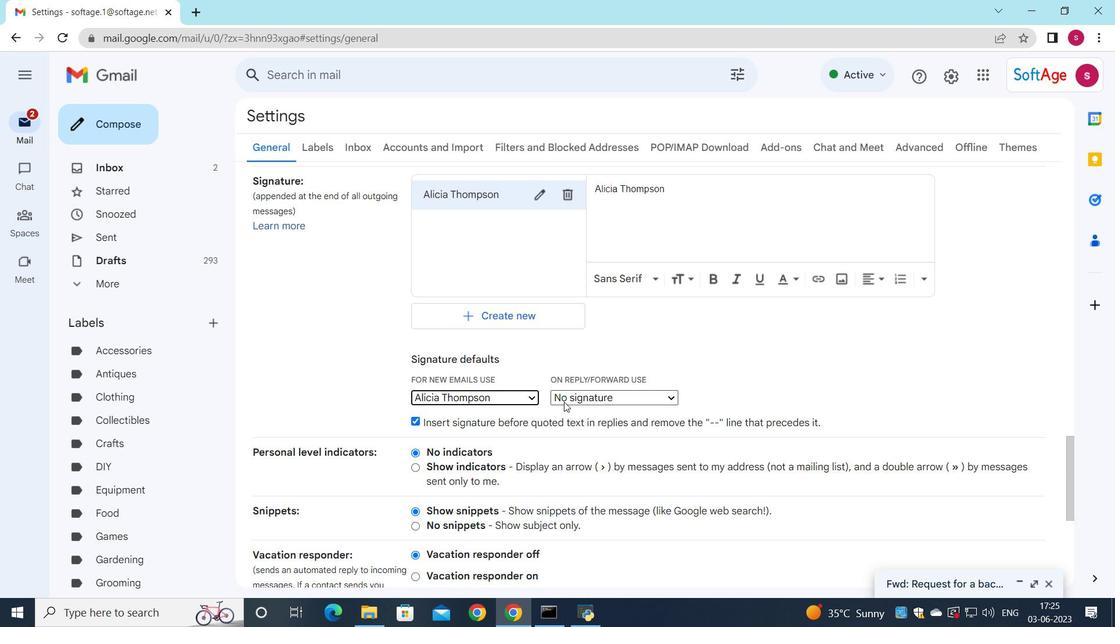 
Action: Mouse pressed left at (576, 395)
Screenshot: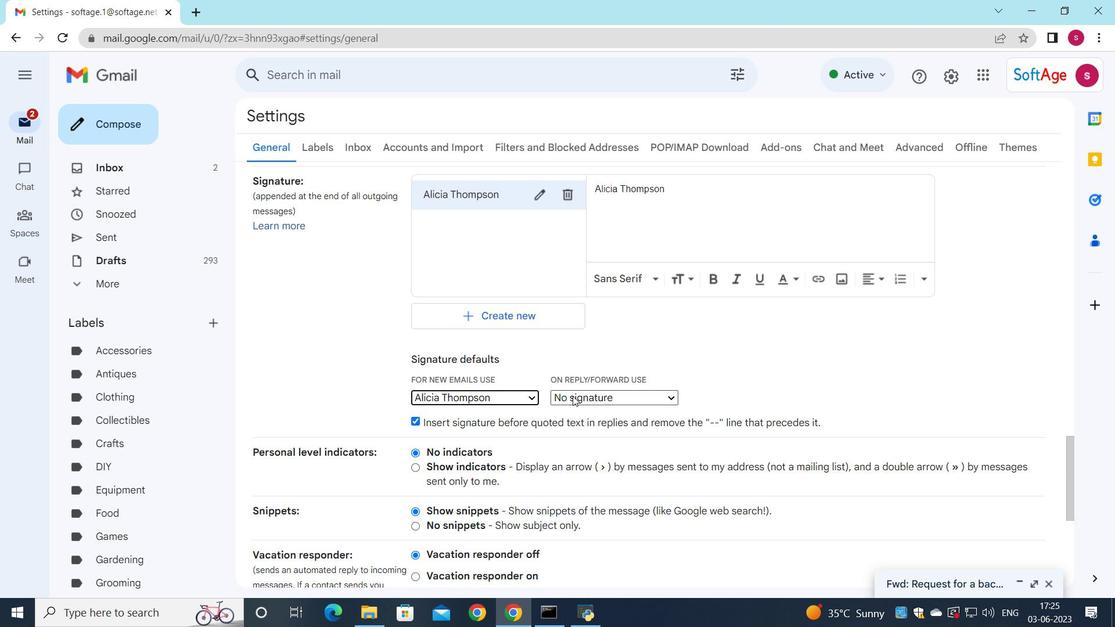 
Action: Mouse moved to (580, 424)
Screenshot: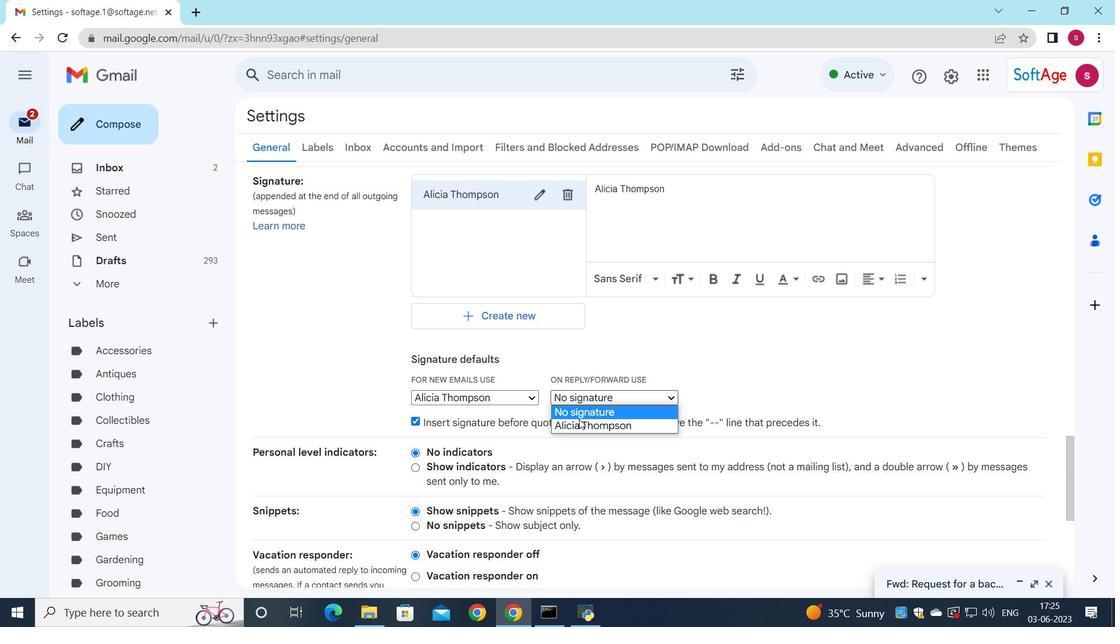 
Action: Mouse pressed left at (580, 424)
Screenshot: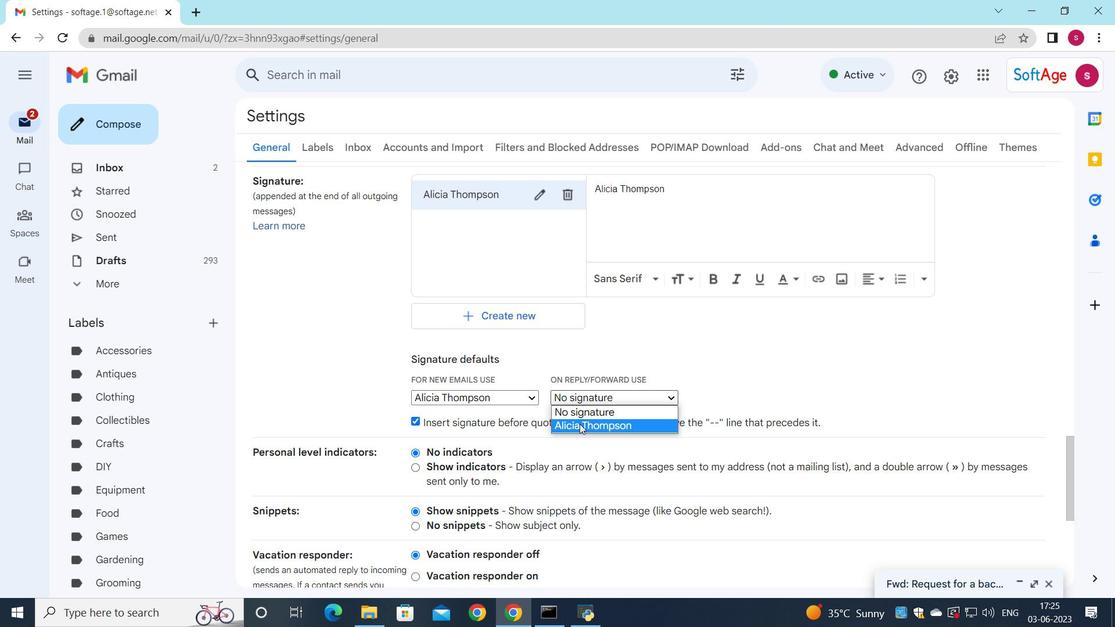 
Action: Mouse moved to (580, 416)
Screenshot: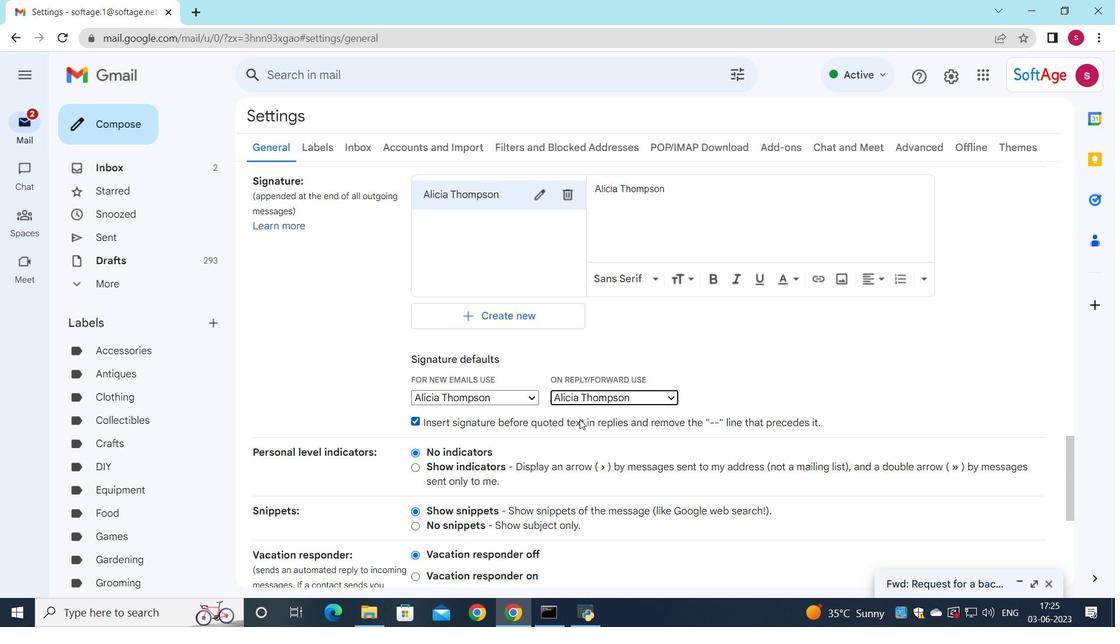 
Action: Mouse scrolled (580, 416) with delta (0, 0)
Screenshot: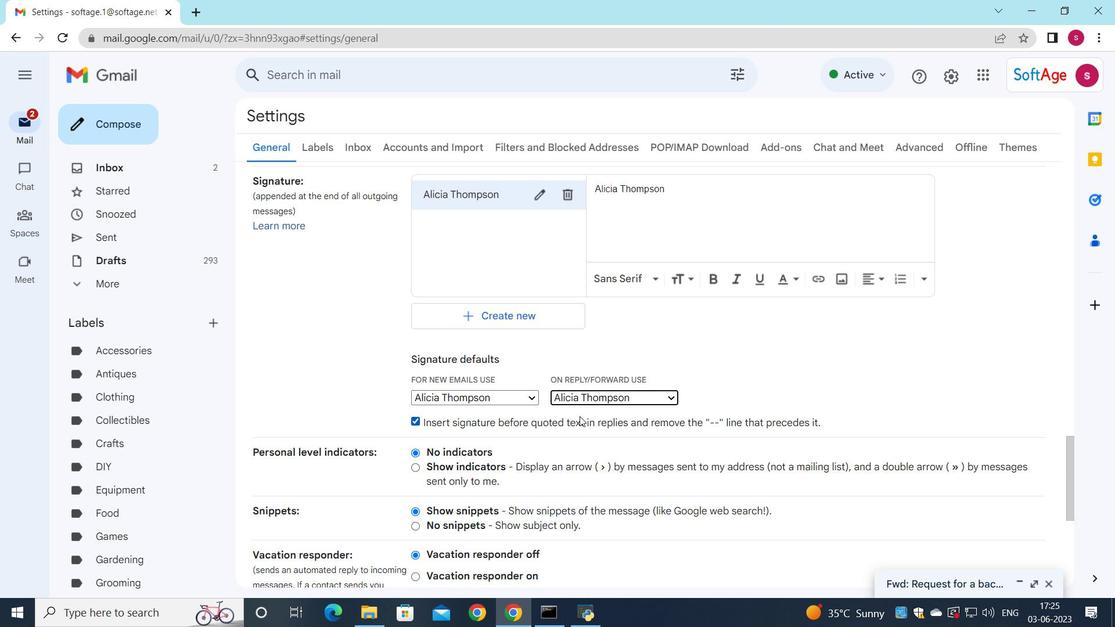 
Action: Mouse scrolled (580, 416) with delta (0, 0)
Screenshot: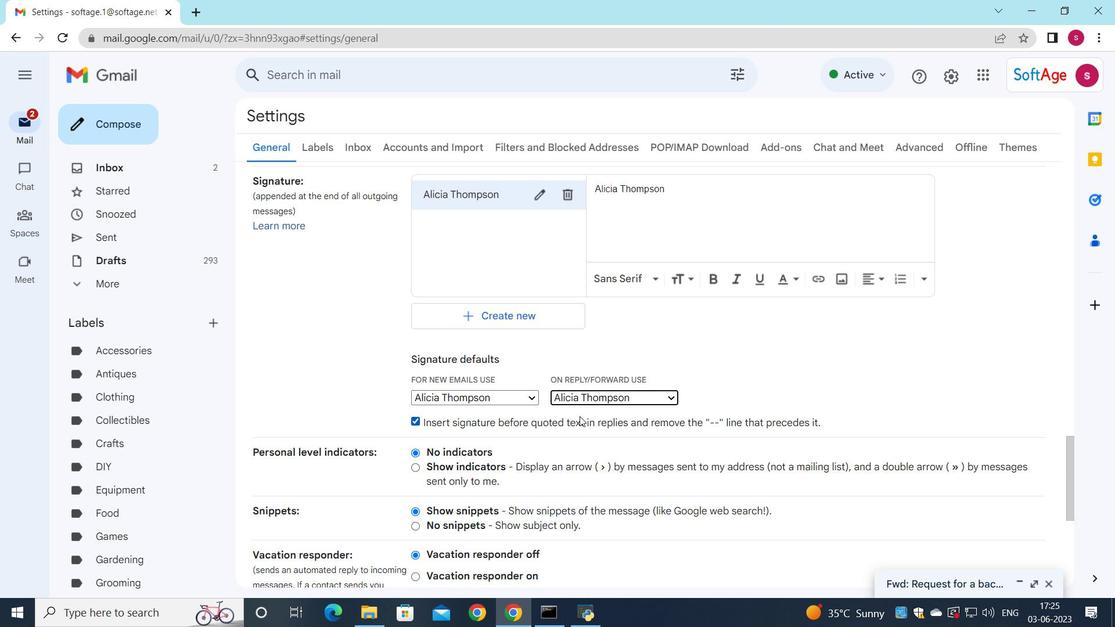 
Action: Mouse scrolled (580, 416) with delta (0, 0)
Screenshot: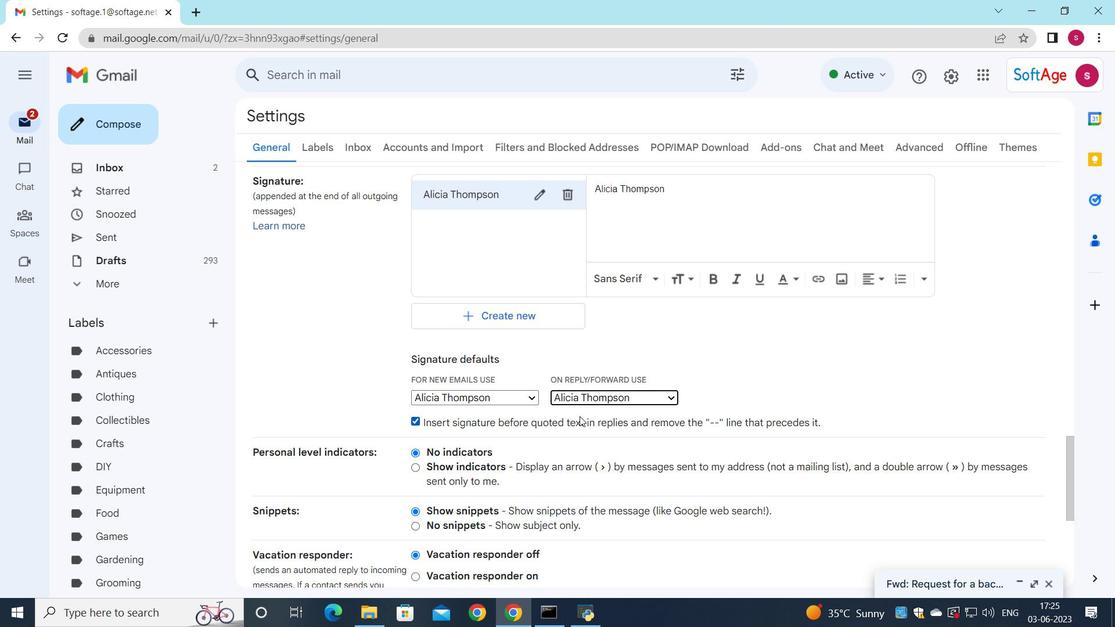 
Action: Mouse scrolled (580, 416) with delta (0, 0)
Screenshot: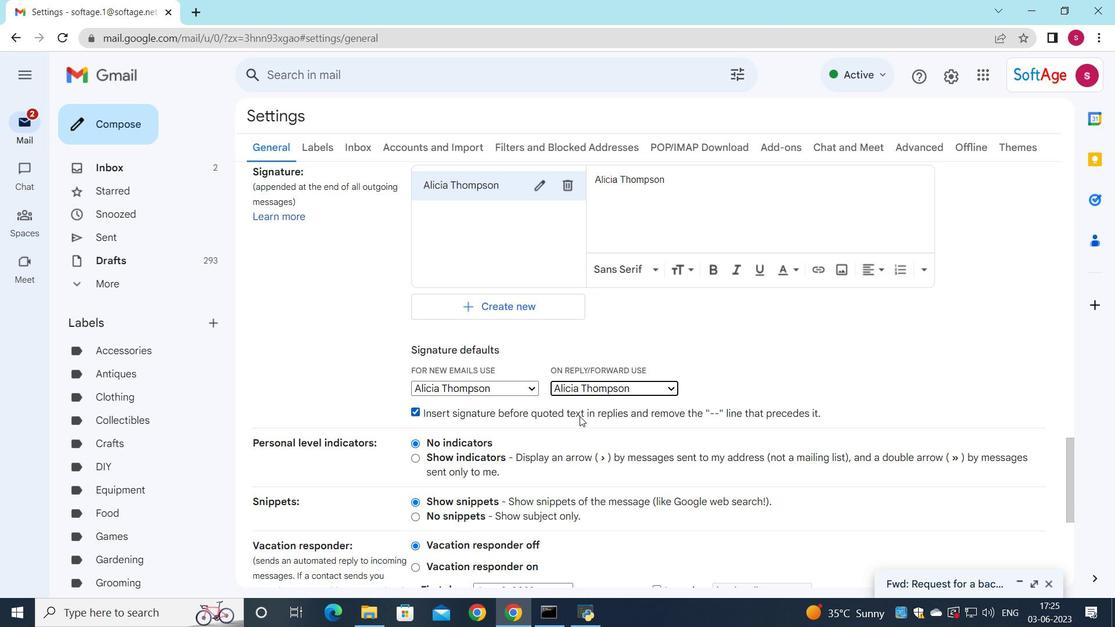 
Action: Mouse moved to (598, 553)
Screenshot: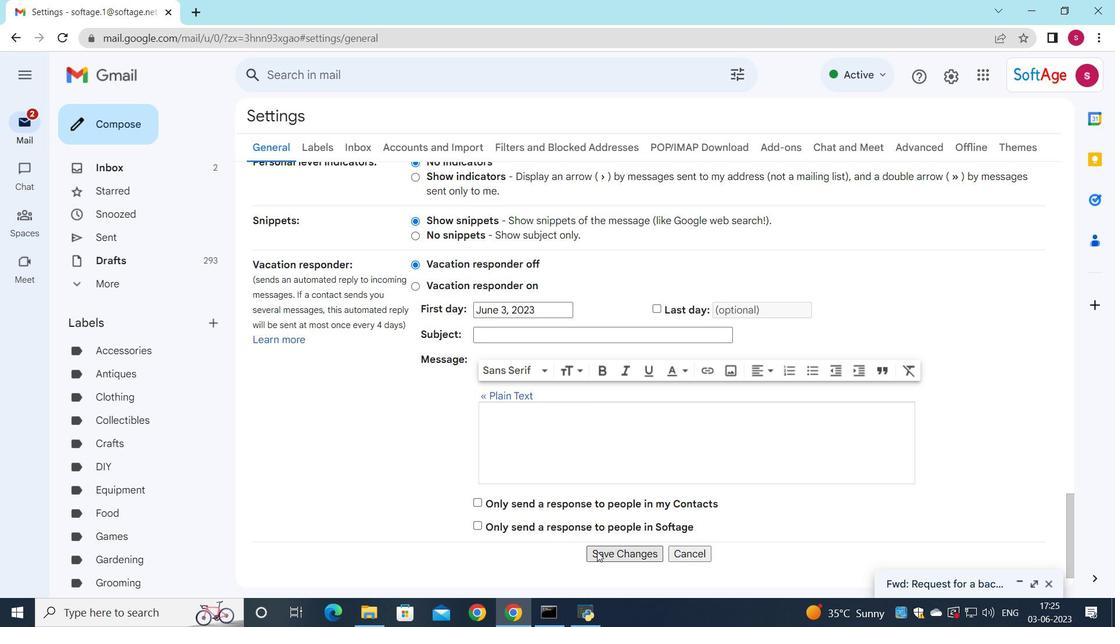 
Action: Mouse pressed left at (598, 553)
Screenshot: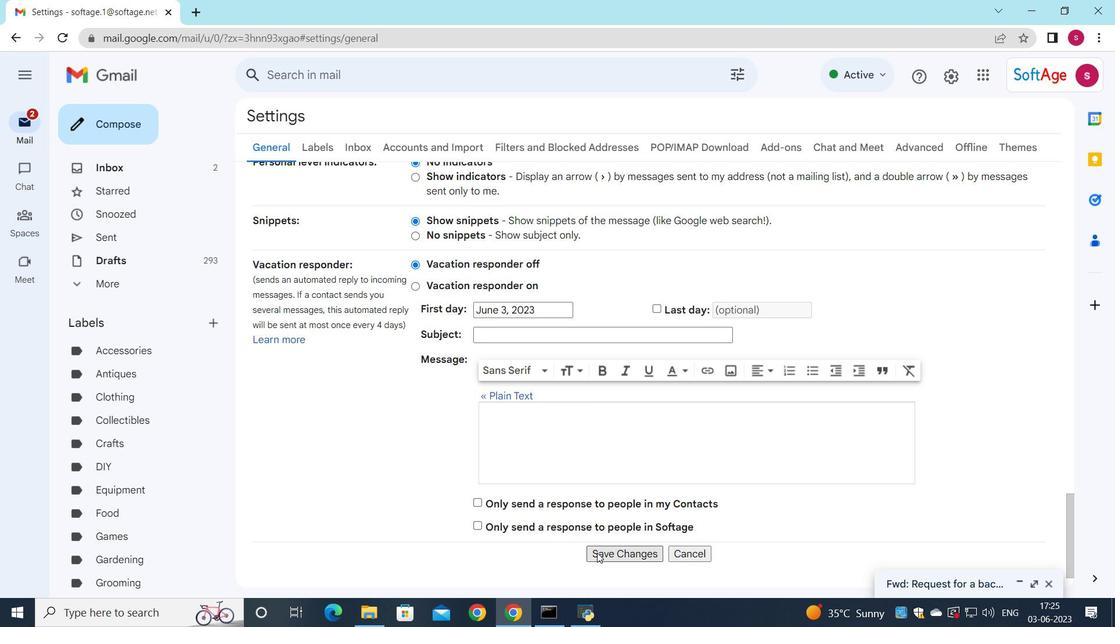 
Action: Mouse moved to (607, 176)
Screenshot: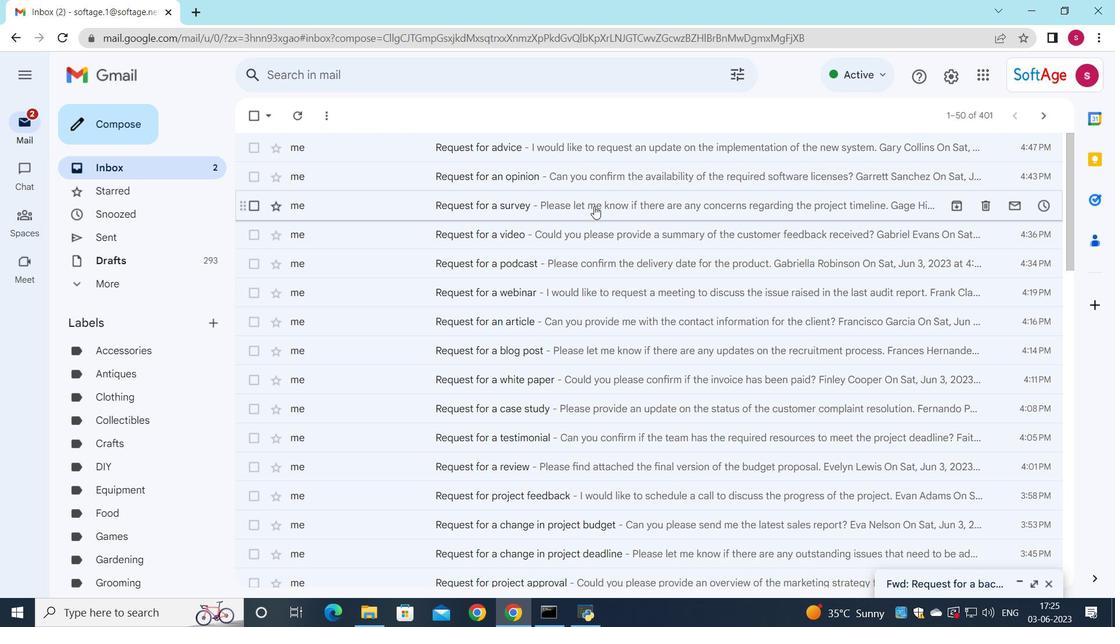 
Action: Mouse pressed left at (607, 176)
Screenshot: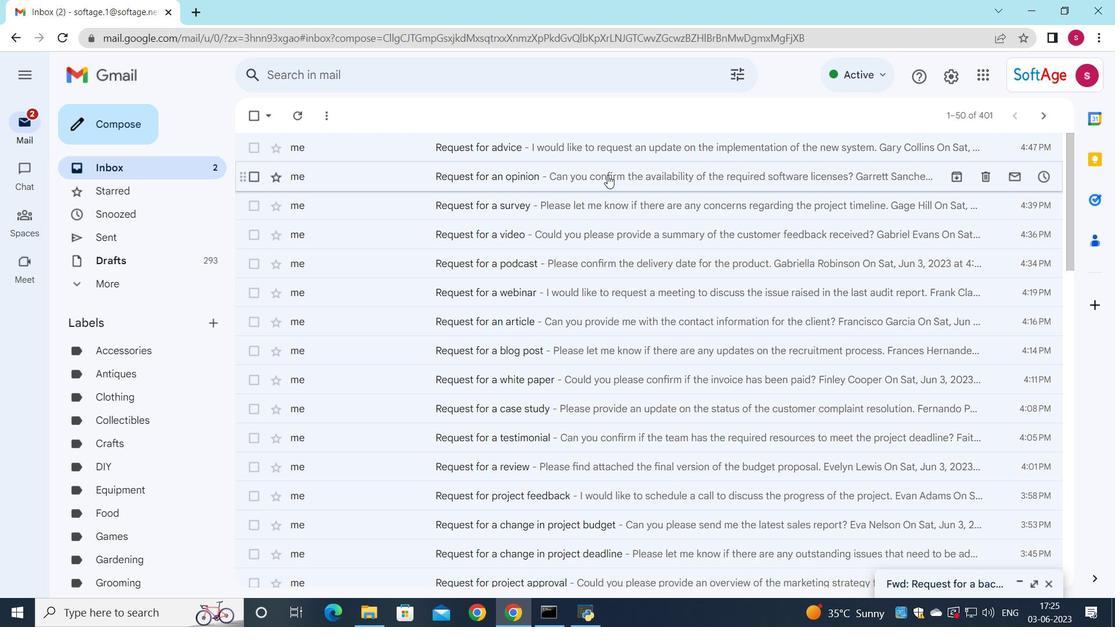 
Action: Mouse moved to (1065, 170)
Screenshot: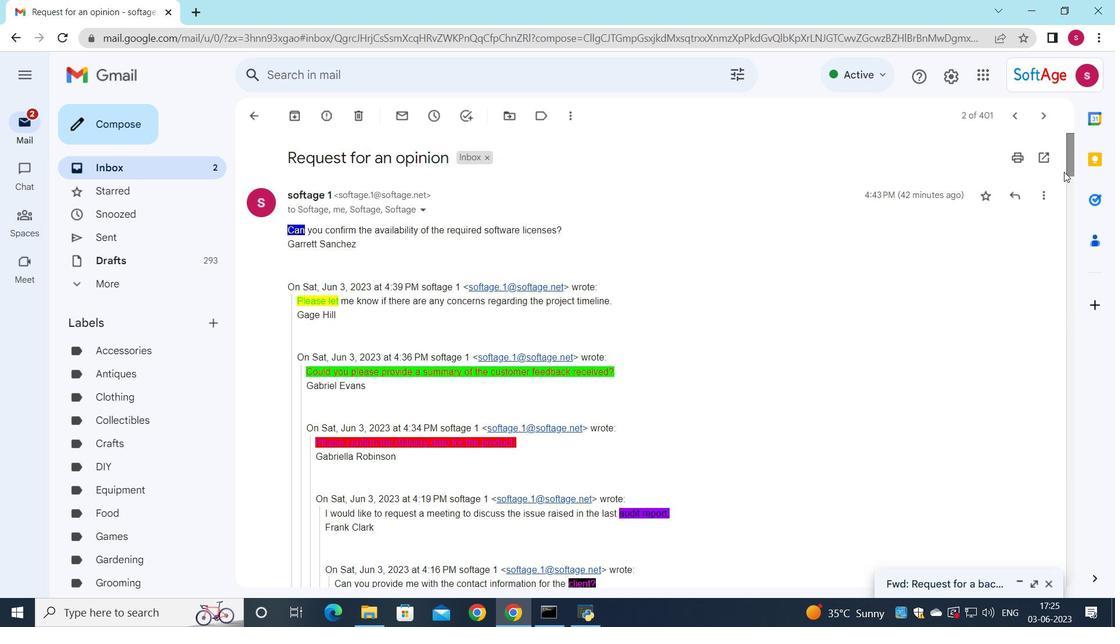 
Action: Mouse pressed left at (1065, 170)
Screenshot: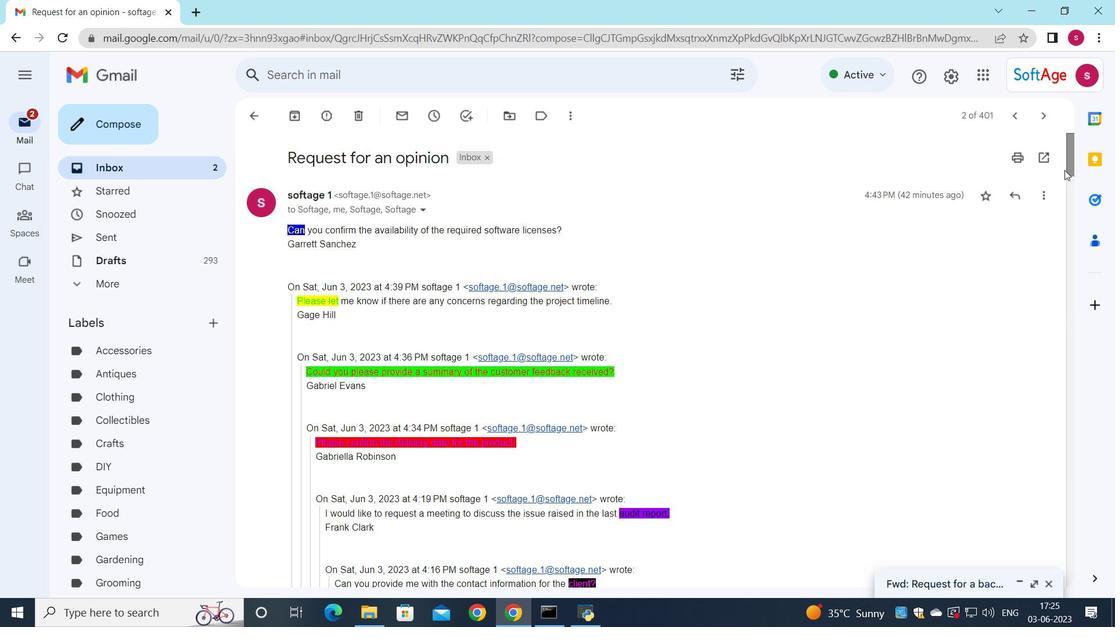 
Action: Mouse moved to (474, 498)
Screenshot: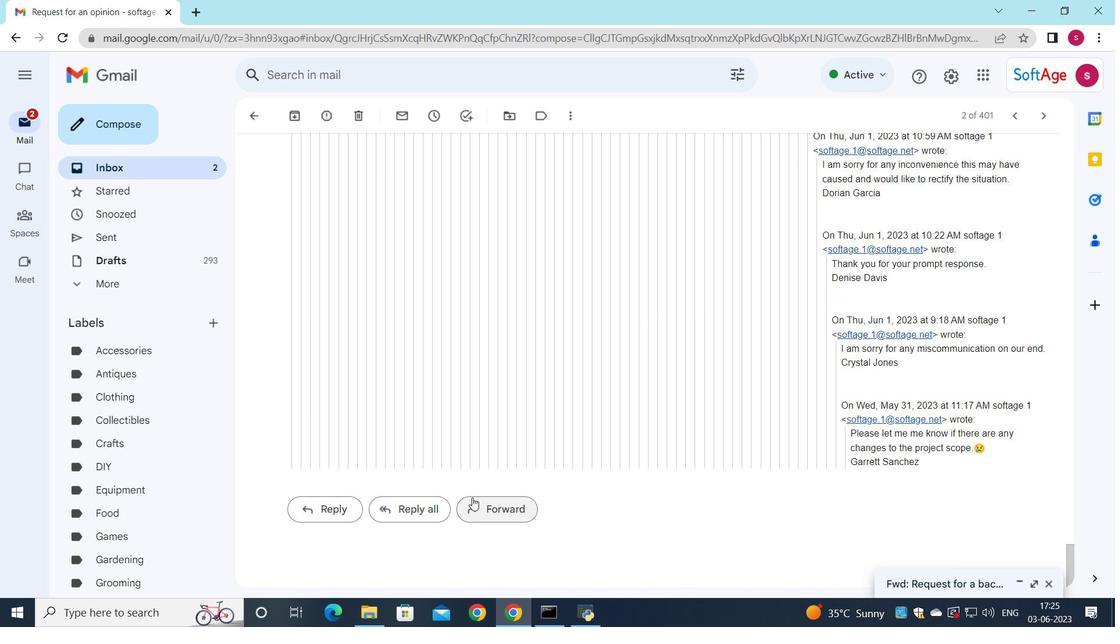 
Action: Mouse pressed left at (474, 498)
Screenshot: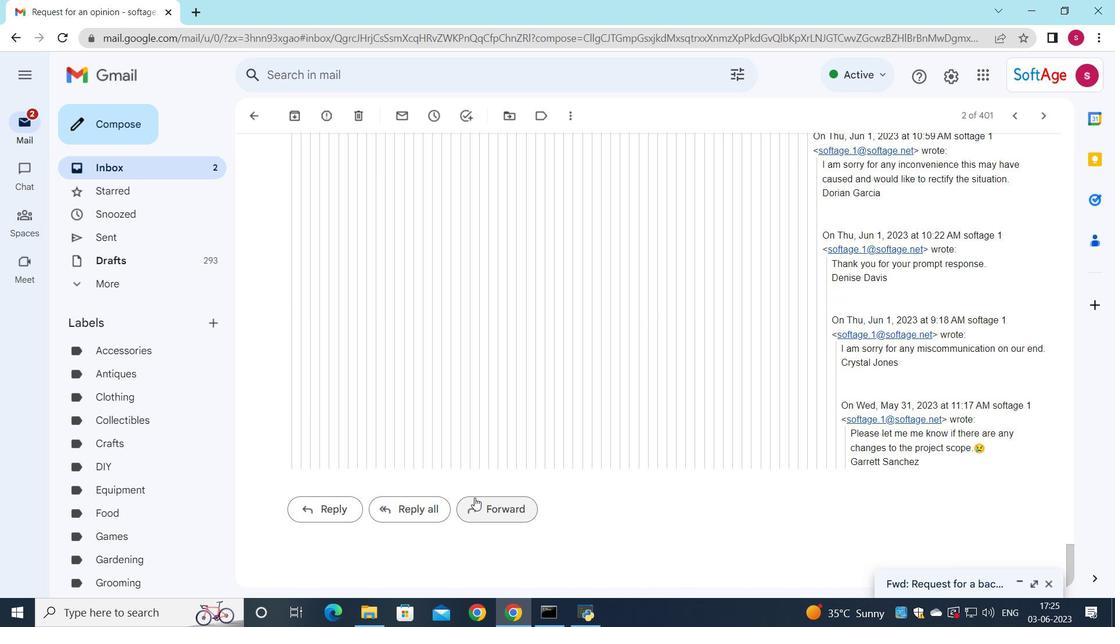 
Action: Mouse moved to (320, 464)
Screenshot: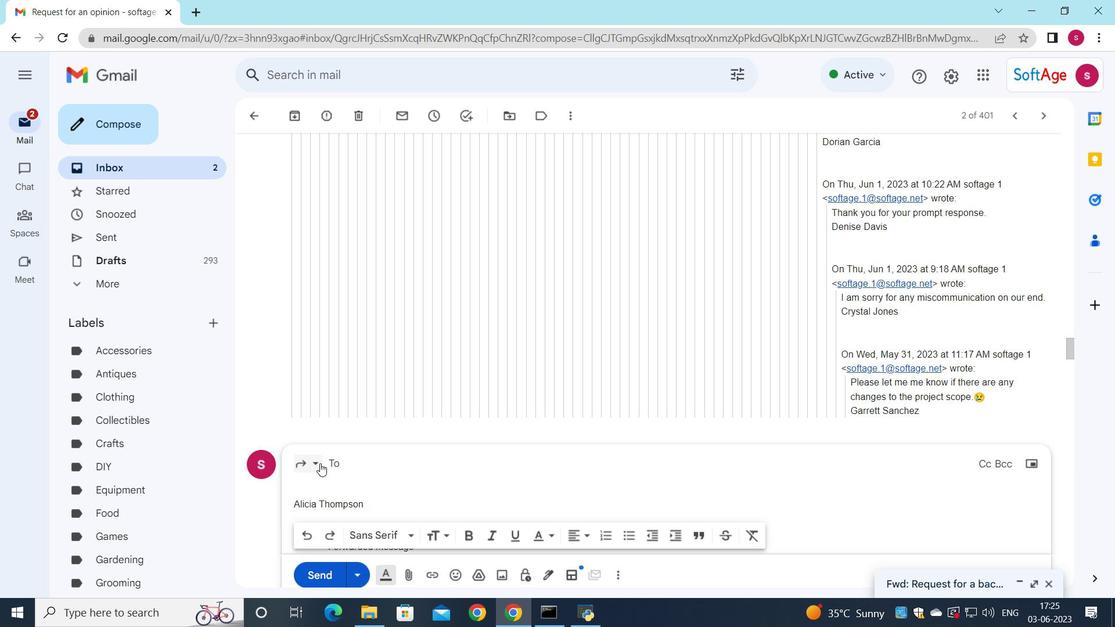 
Action: Mouse pressed left at (320, 464)
Screenshot: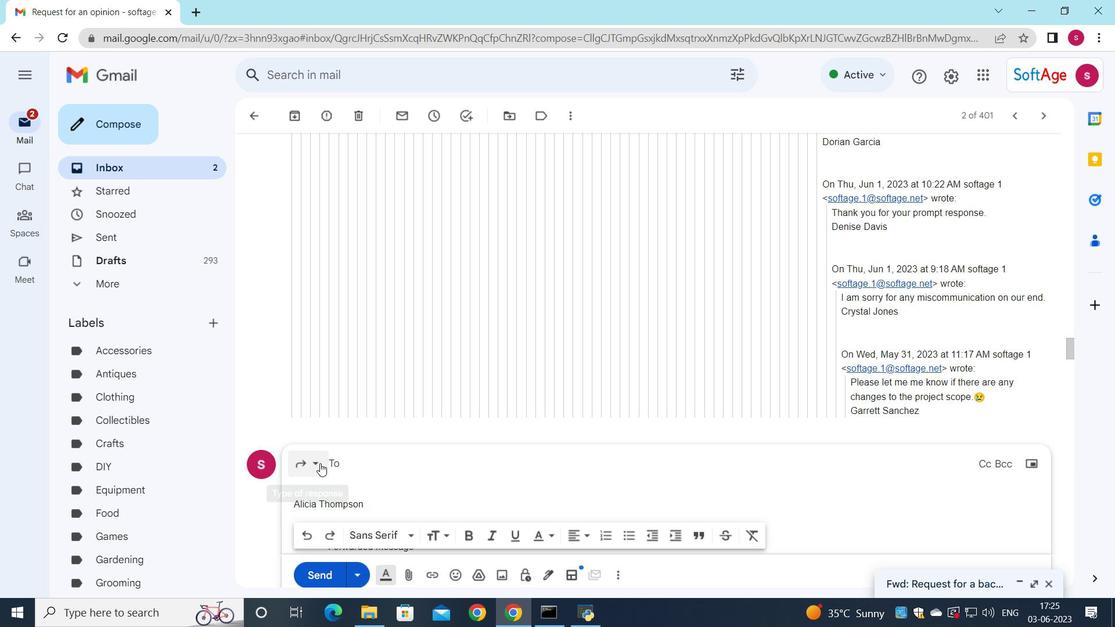 
Action: Mouse moved to (356, 408)
Screenshot: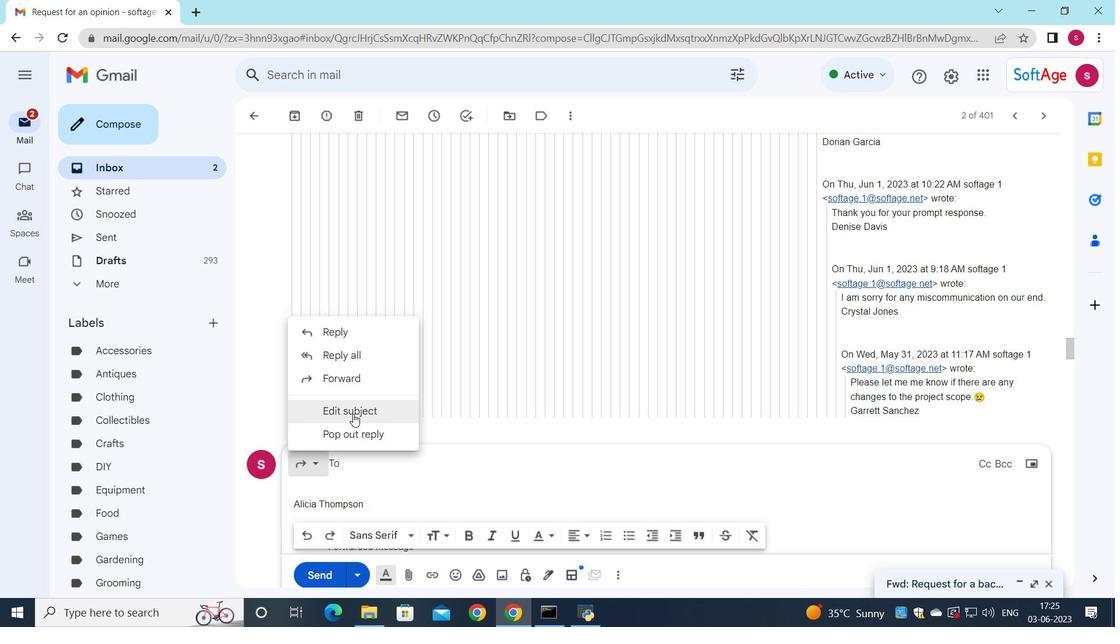 
Action: Mouse pressed left at (356, 408)
Screenshot: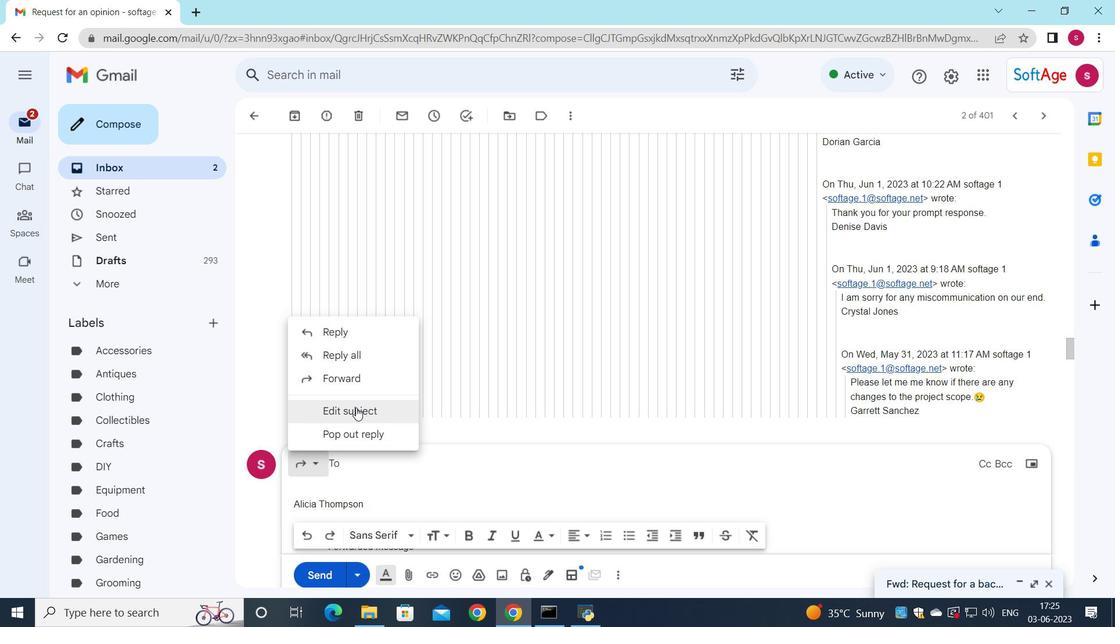 
Action: Mouse moved to (591, 360)
Screenshot: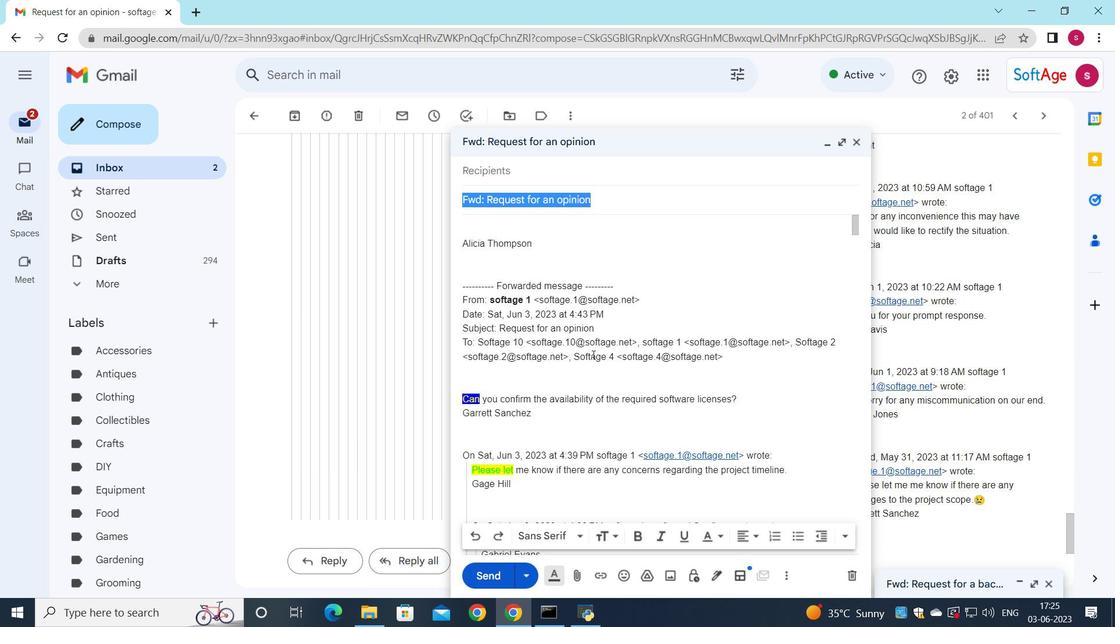 
Action: Key pressed <Key.shift><Key.shift><Key.shift><Key.shift><Key.shift><Key.shift><Key.shift><Key.shift><Key.shift><Key.shift><Key.shift><Key.shift><Key.shift><Key.shift><Key.shift><Key.shift><Key.shift><Key.shift><Key.shift>Urgent<Key.space>matter
Screenshot: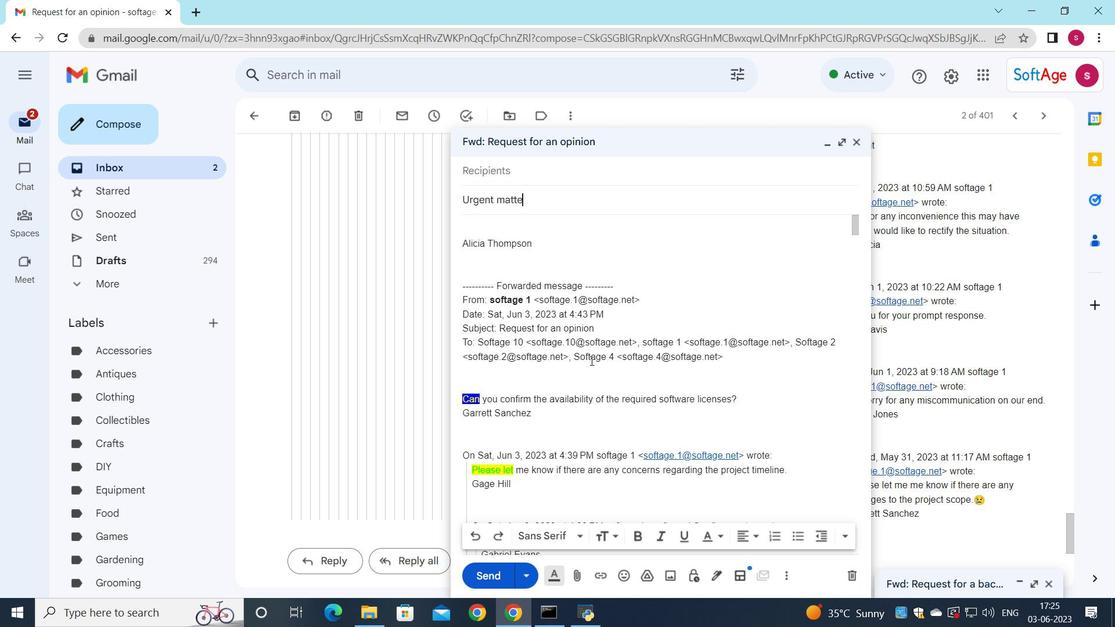 
Action: Mouse moved to (551, 170)
Screenshot: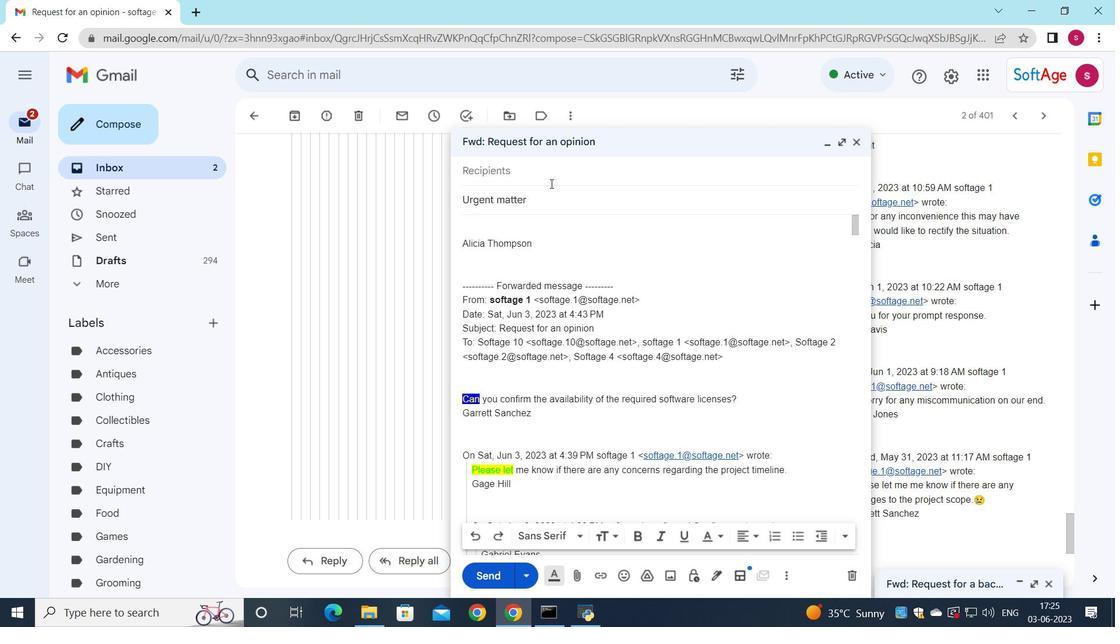 
Action: Mouse pressed left at (551, 170)
Screenshot: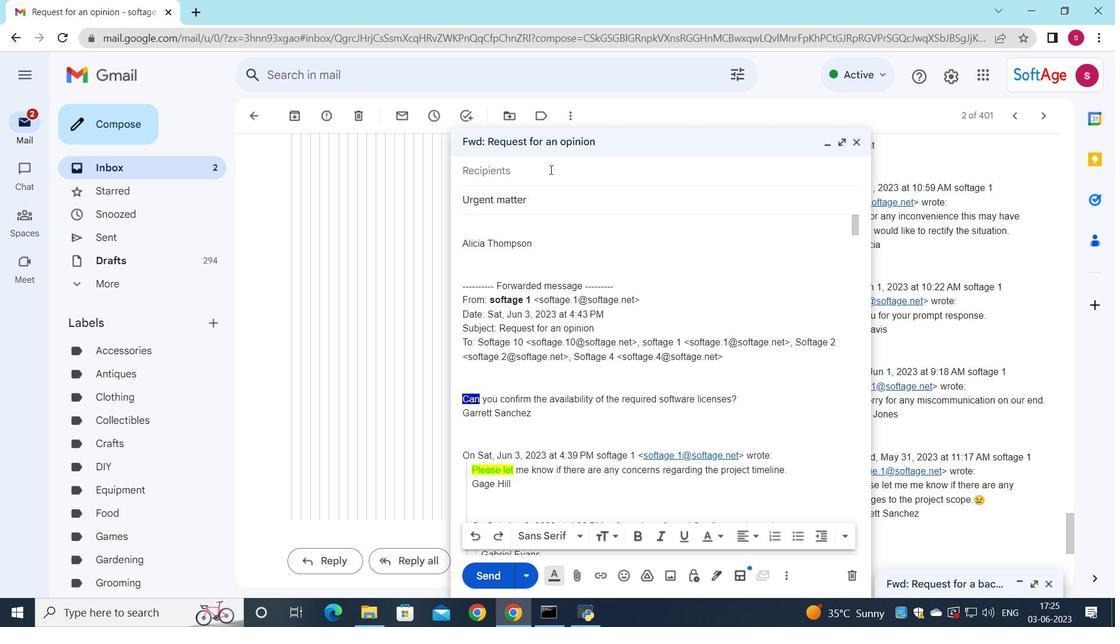 
Action: Mouse moved to (554, 176)
Screenshot: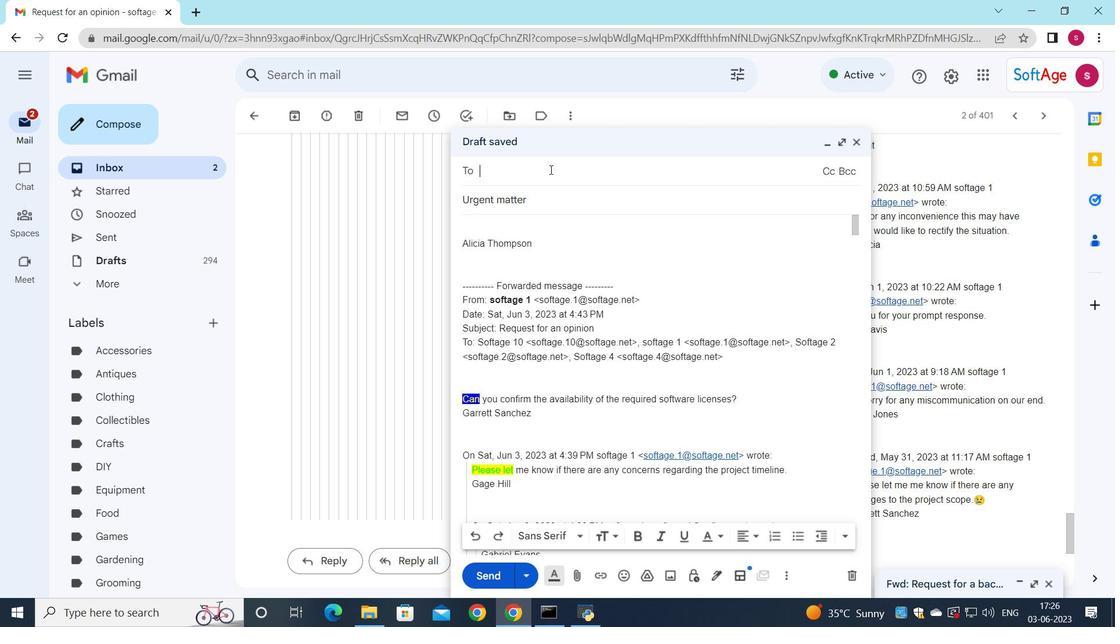
Action: Key pressed so
Screenshot: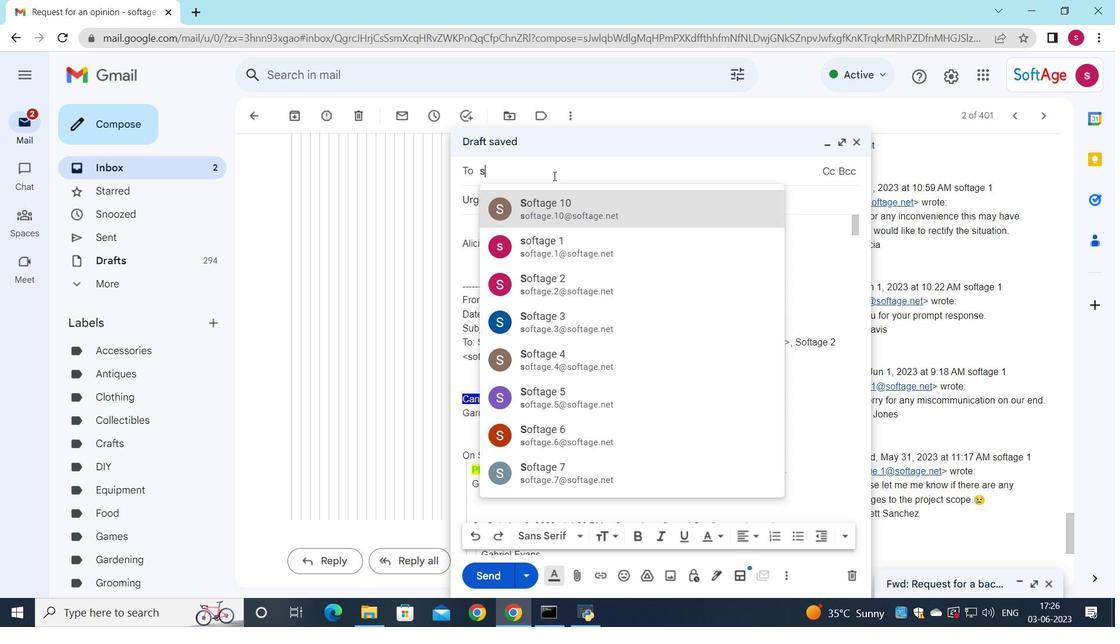 
Action: Mouse moved to (580, 476)
Screenshot: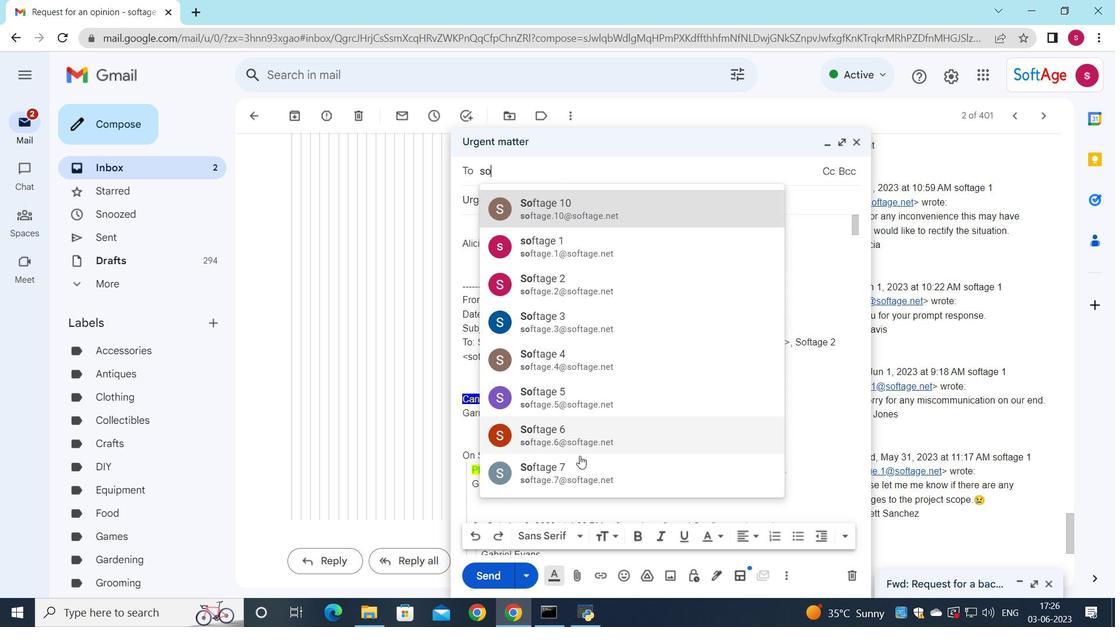 
Action: Mouse pressed left at (580, 476)
Screenshot: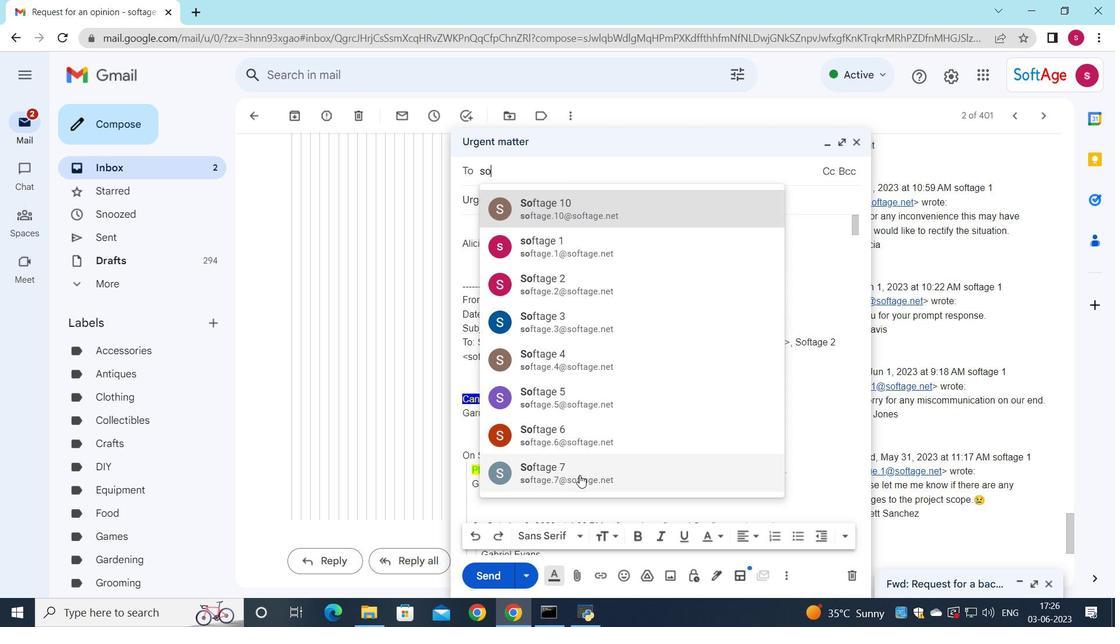 
Action: Mouse moved to (490, 249)
Screenshot: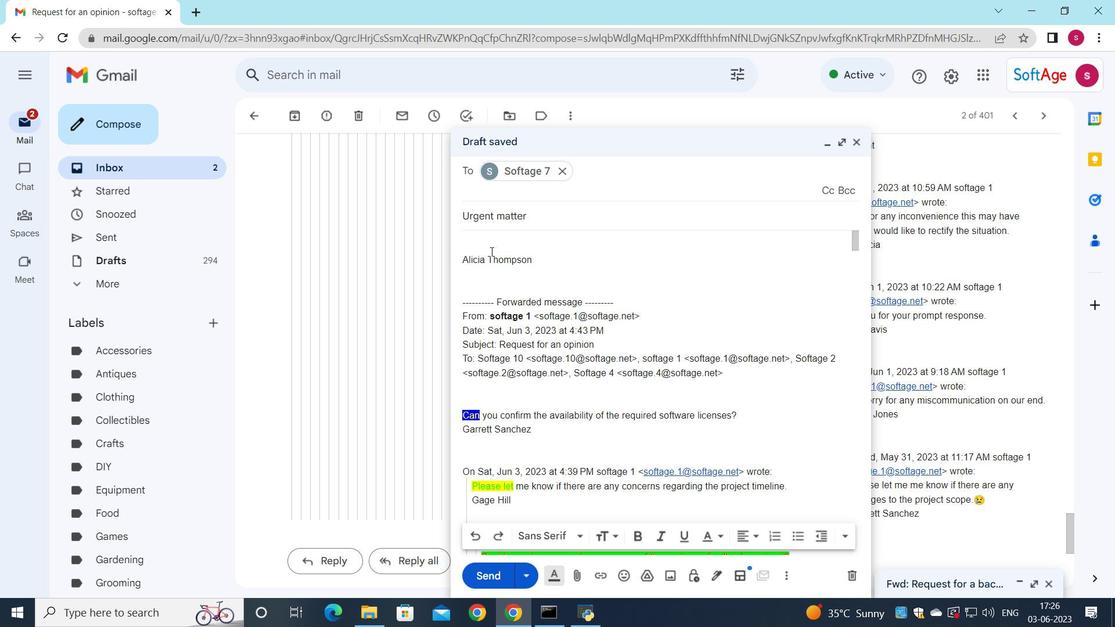 
Action: Mouse pressed left at (490, 249)
Screenshot: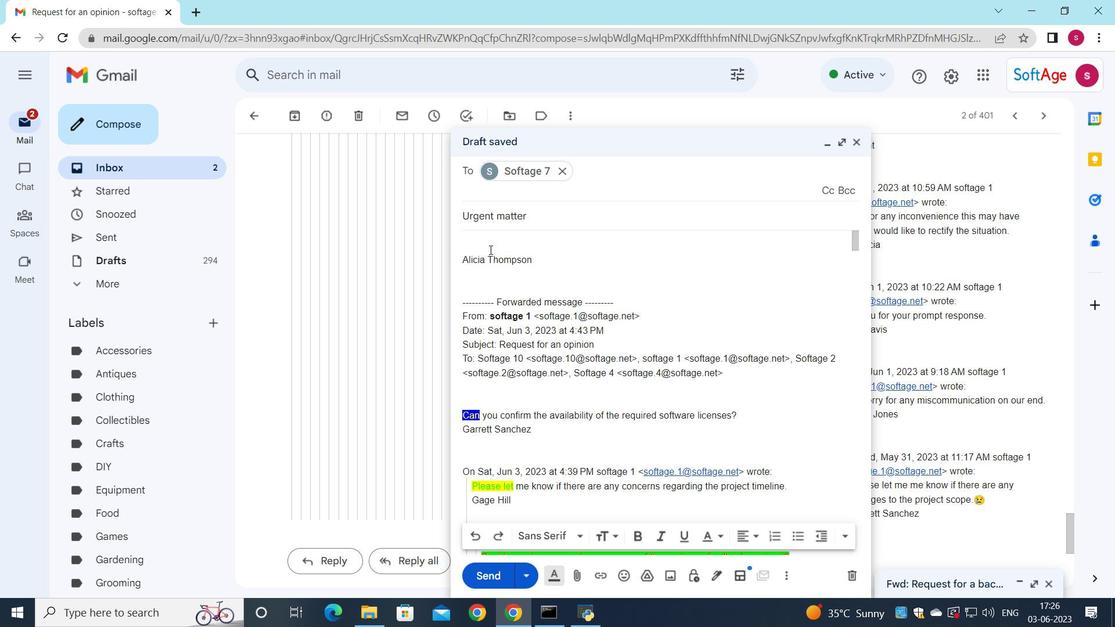 
Action: Mouse moved to (517, 265)
Screenshot: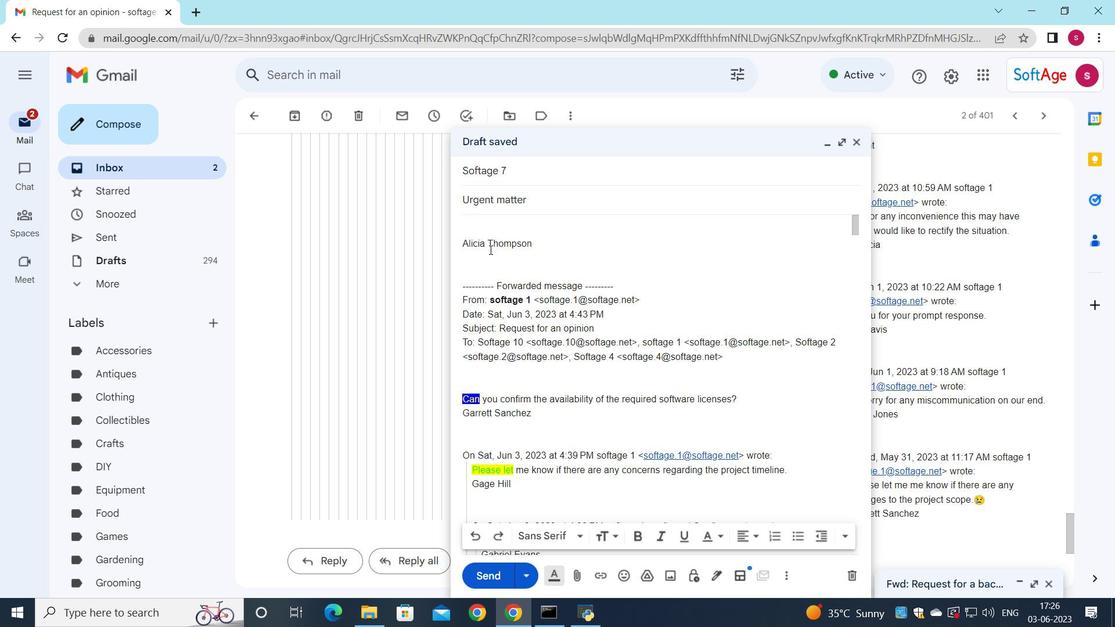 
Action: Key pressed <Key.shift>Can<Key.space>you<Key.space>provide<Key.space>an<Key.space>update<Key.space>on<Key.space>the<Key.space>status<Key.space>of<Key.space>the<Key.space>employee<Key.space>training<Key.space>proi<Key.backspace>gram<Key.shift_r>?
Screenshot: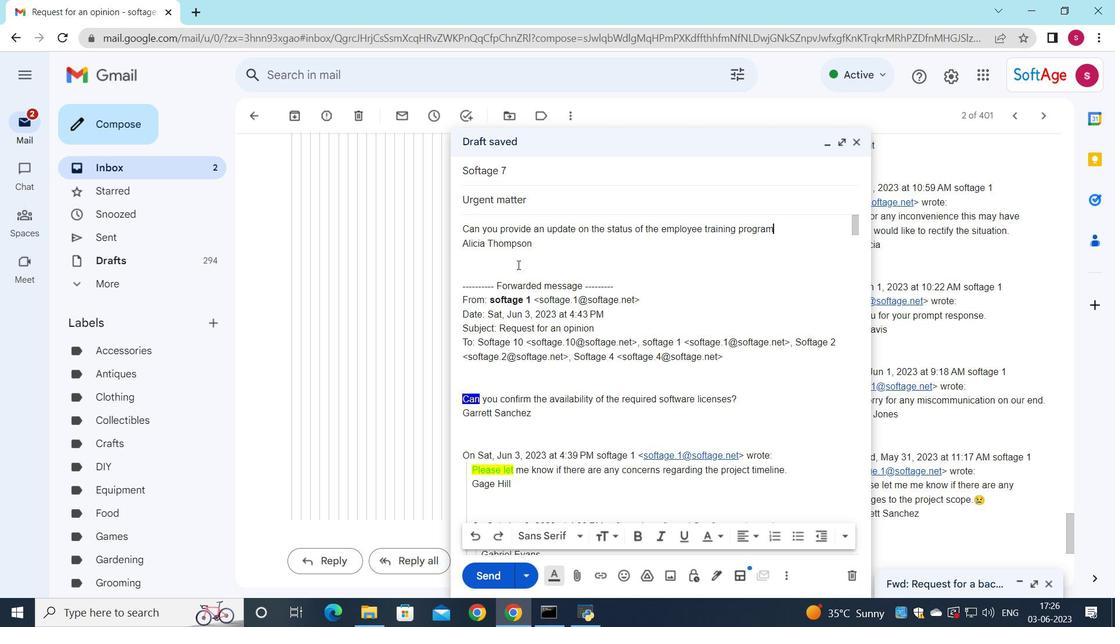 
Action: Mouse moved to (464, 230)
Screenshot: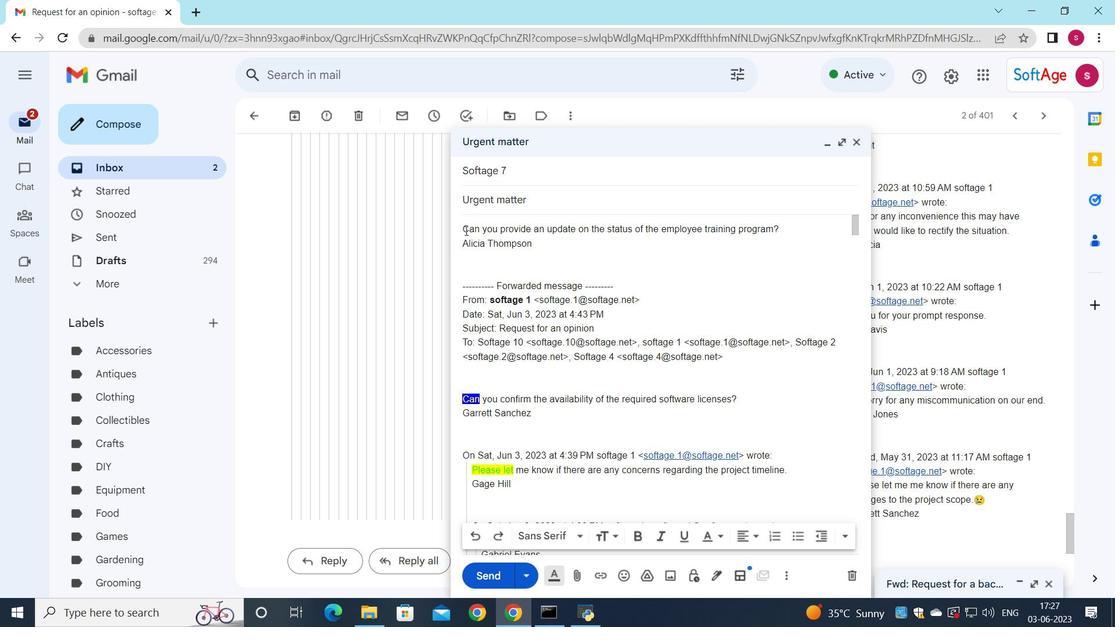 
Action: Mouse pressed left at (464, 230)
Screenshot: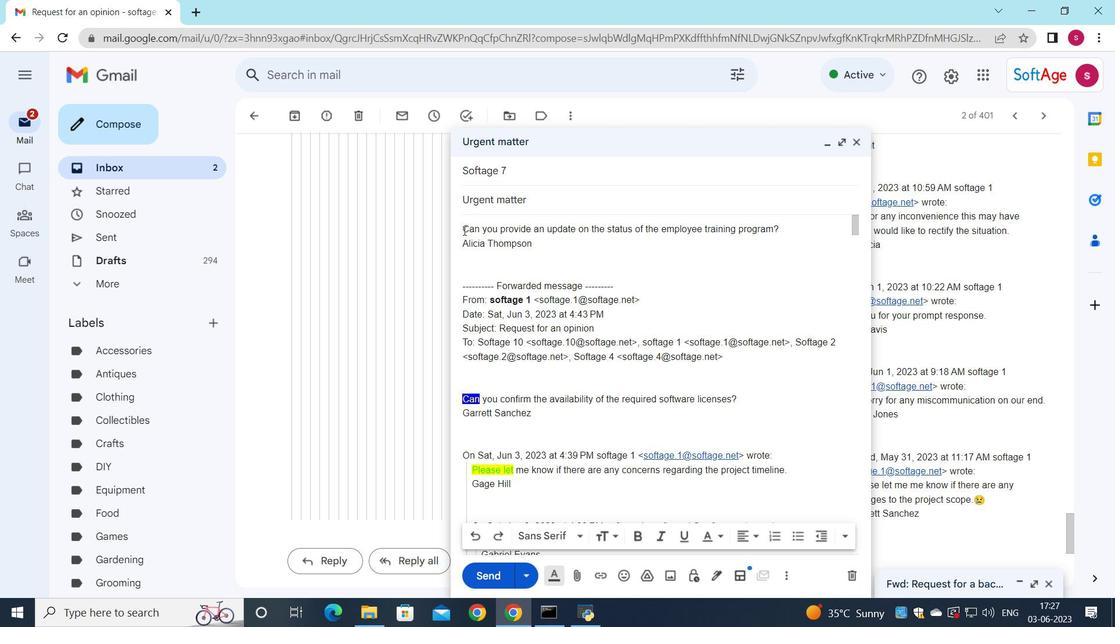 
Action: Mouse moved to (578, 537)
Screenshot: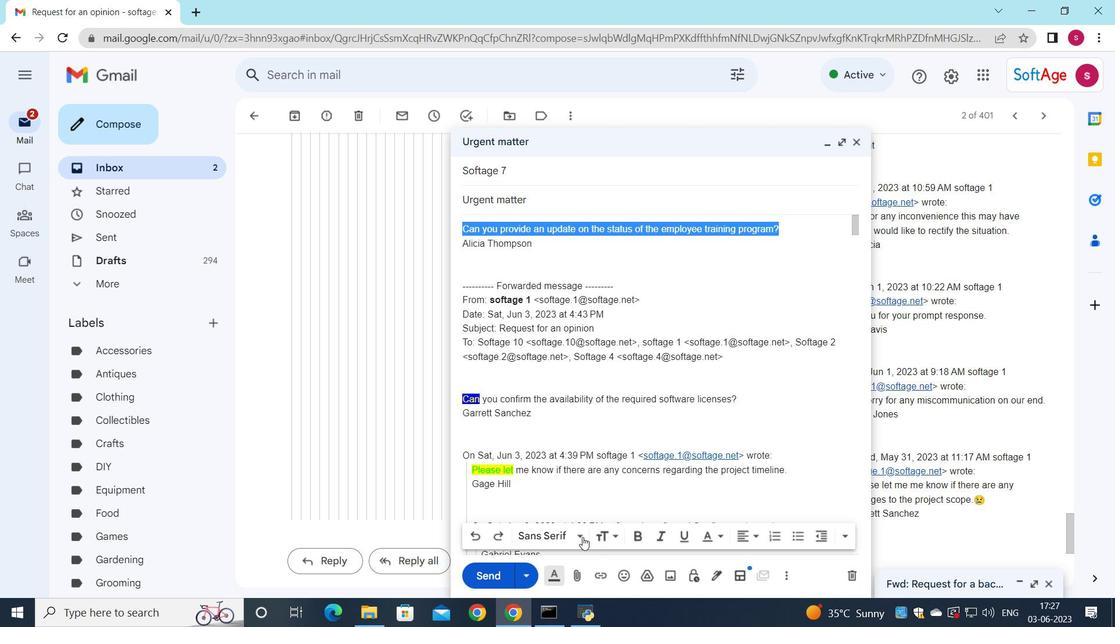 
Action: Mouse pressed left at (578, 537)
Screenshot: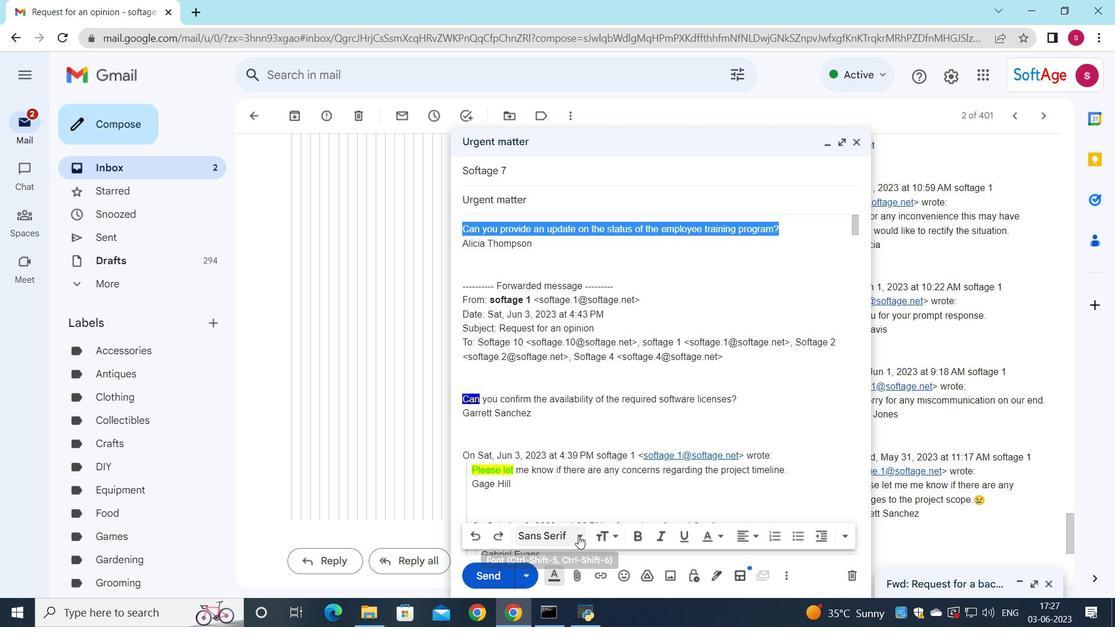 
Action: Mouse moved to (601, 421)
Screenshot: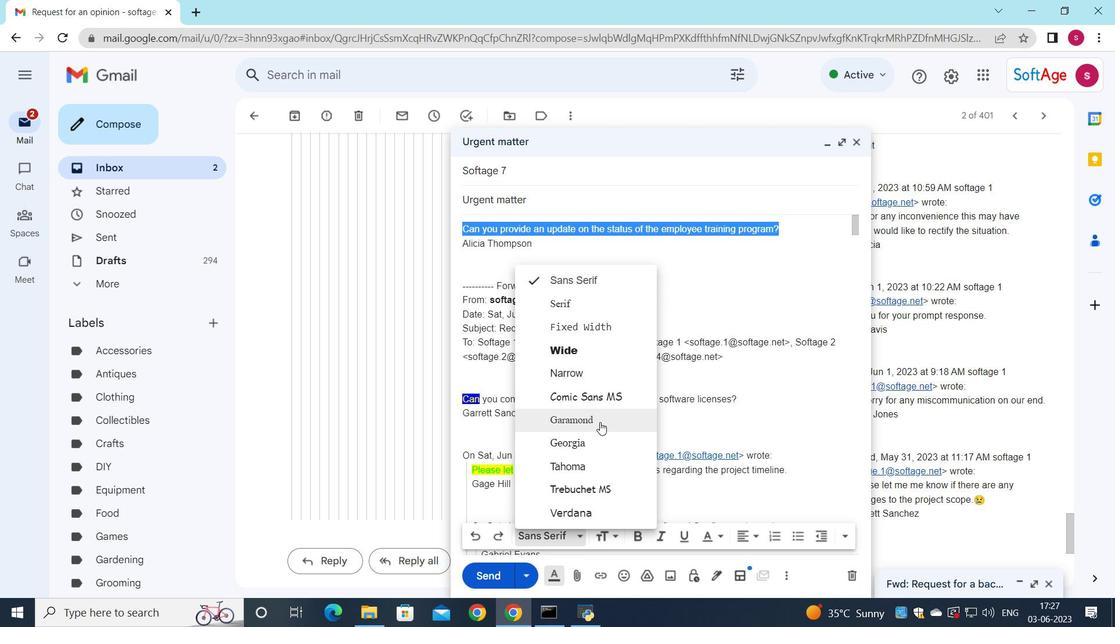 
Action: Mouse pressed left at (601, 421)
Screenshot: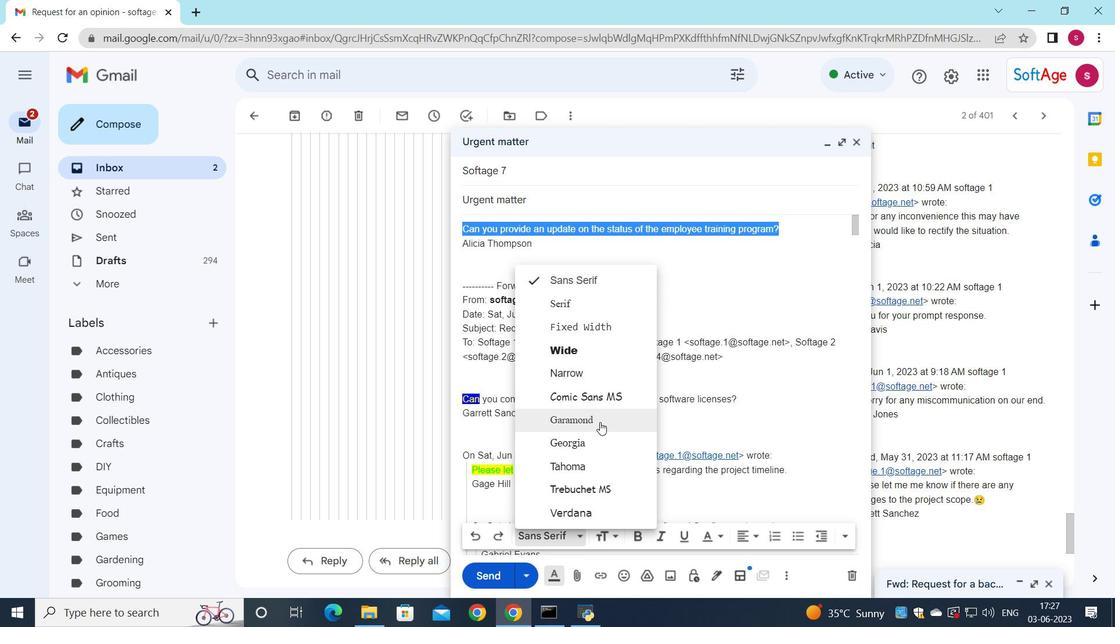 
Action: Mouse moved to (634, 532)
Screenshot: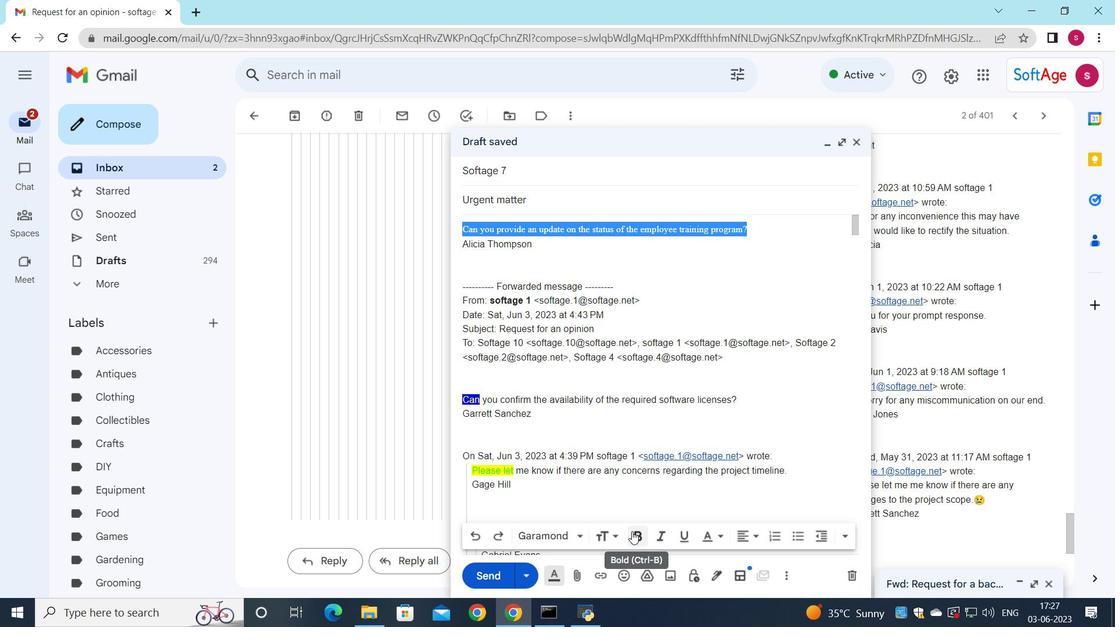 
Action: Mouse pressed left at (634, 532)
Screenshot: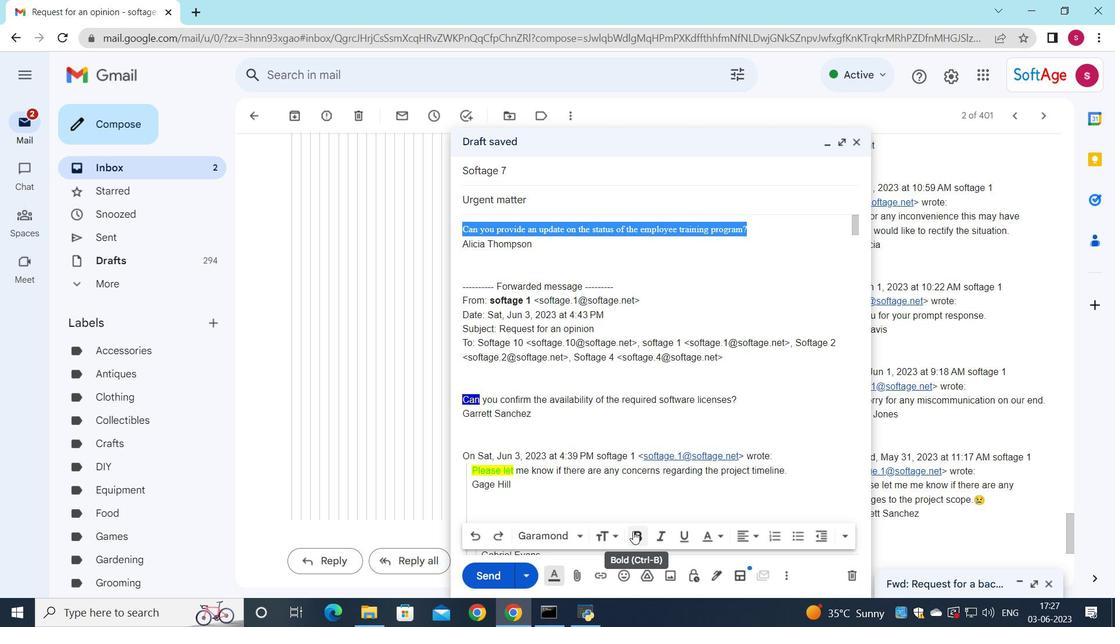 
Action: Mouse moved to (477, 574)
Screenshot: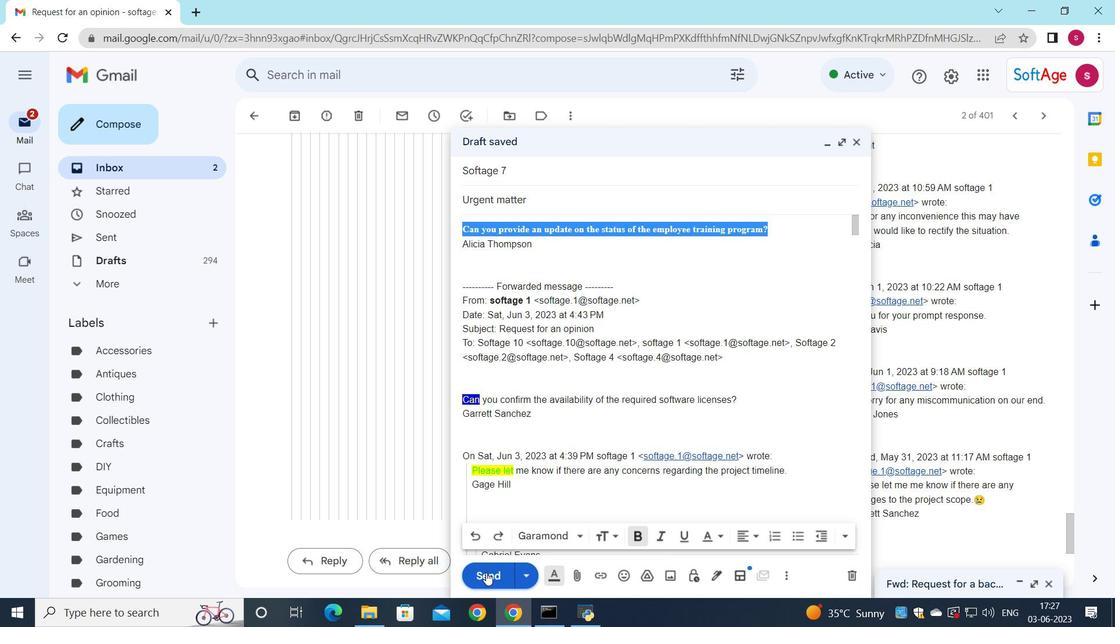 
Action: Mouse pressed left at (477, 574)
Screenshot: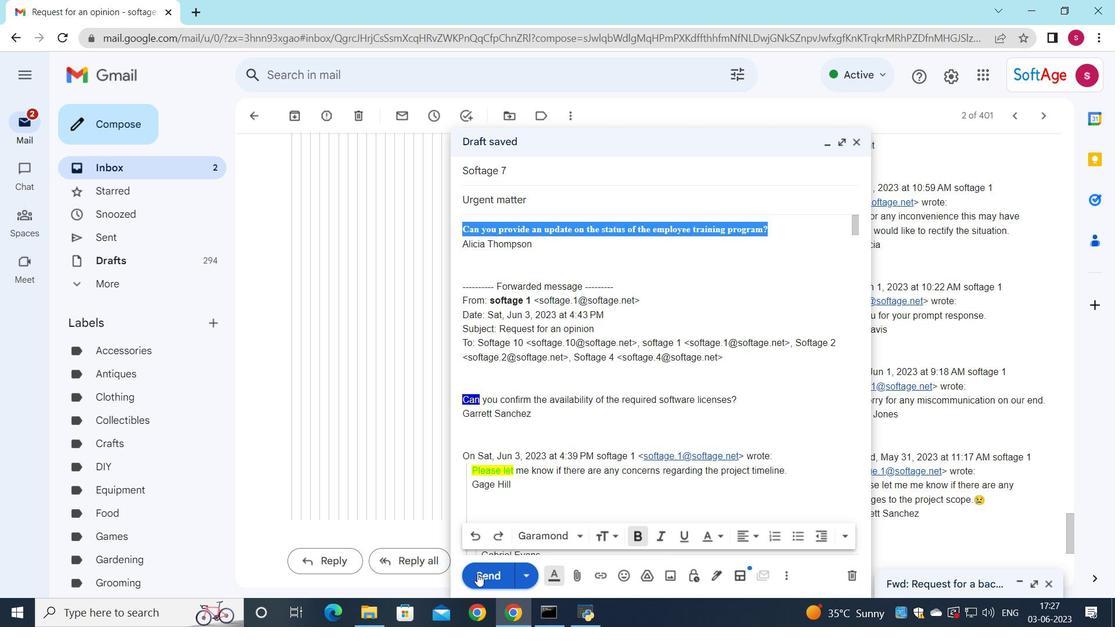 
Action: Mouse moved to (484, 558)
Screenshot: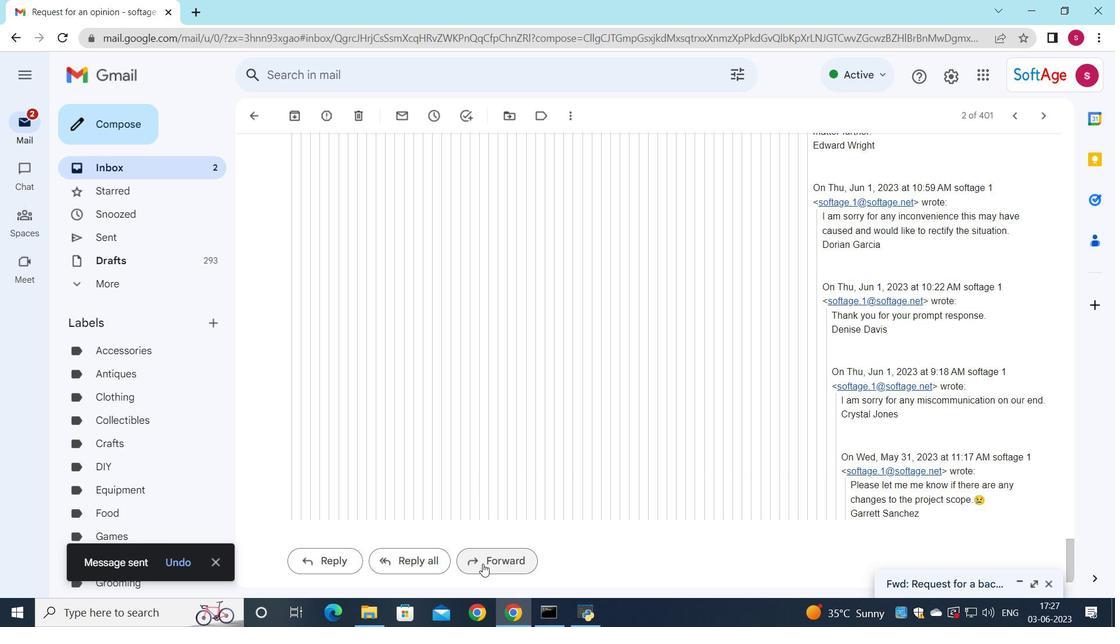 
